 Task: Create a due date automation trigger when advanced on, on the monday after a card is due add dates starting this week at 11:00 AM.
Action: Mouse moved to (1388, 105)
Screenshot: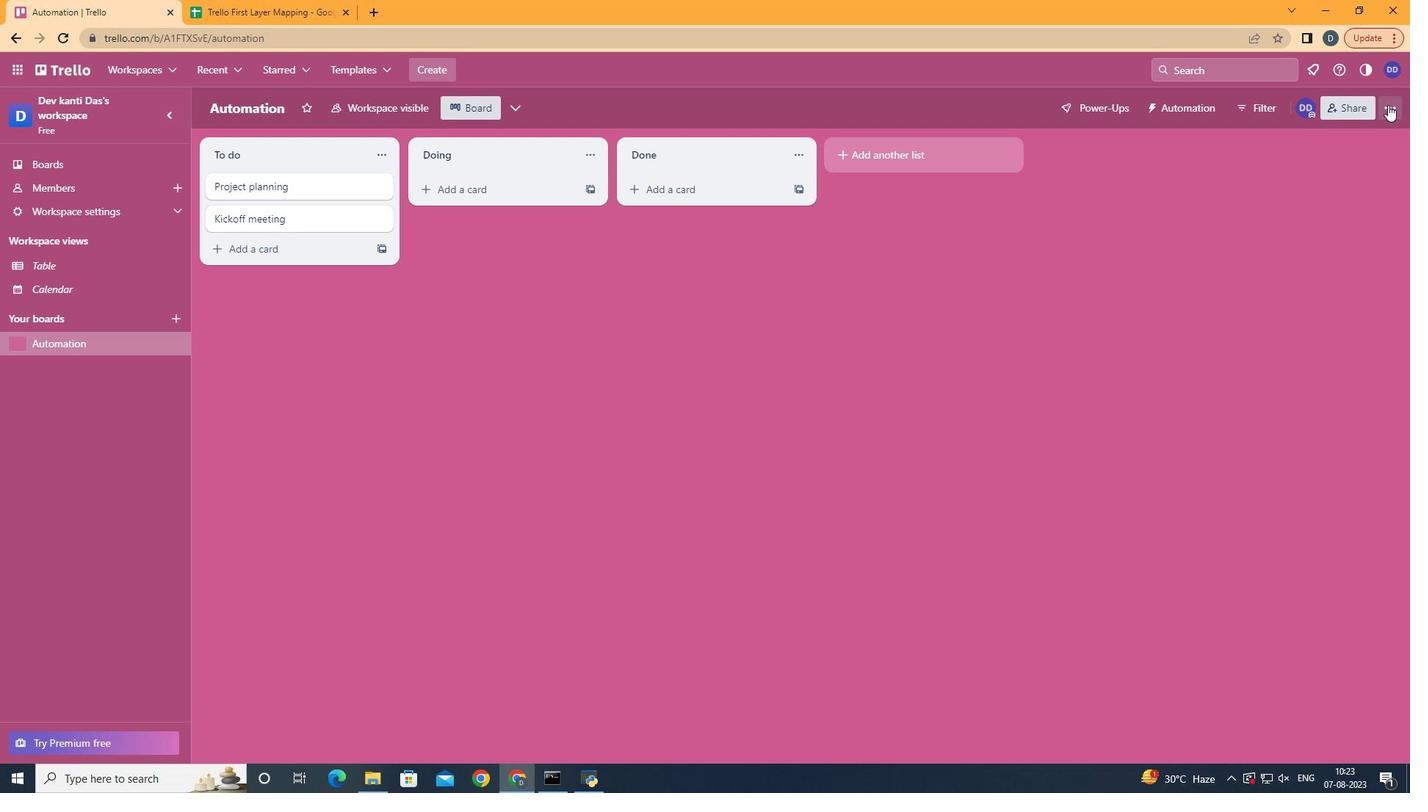 
Action: Mouse pressed left at (1388, 105)
Screenshot: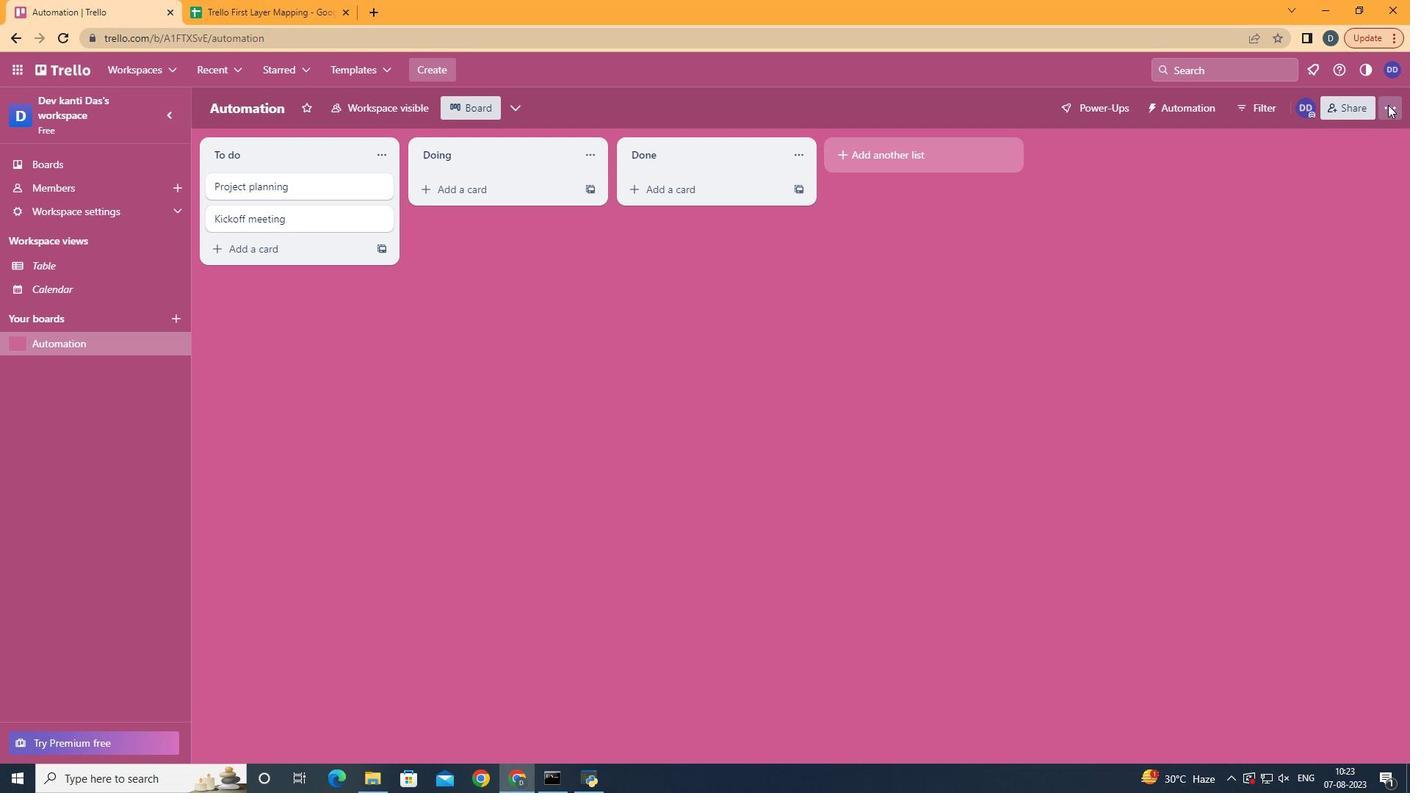 
Action: Mouse moved to (1316, 314)
Screenshot: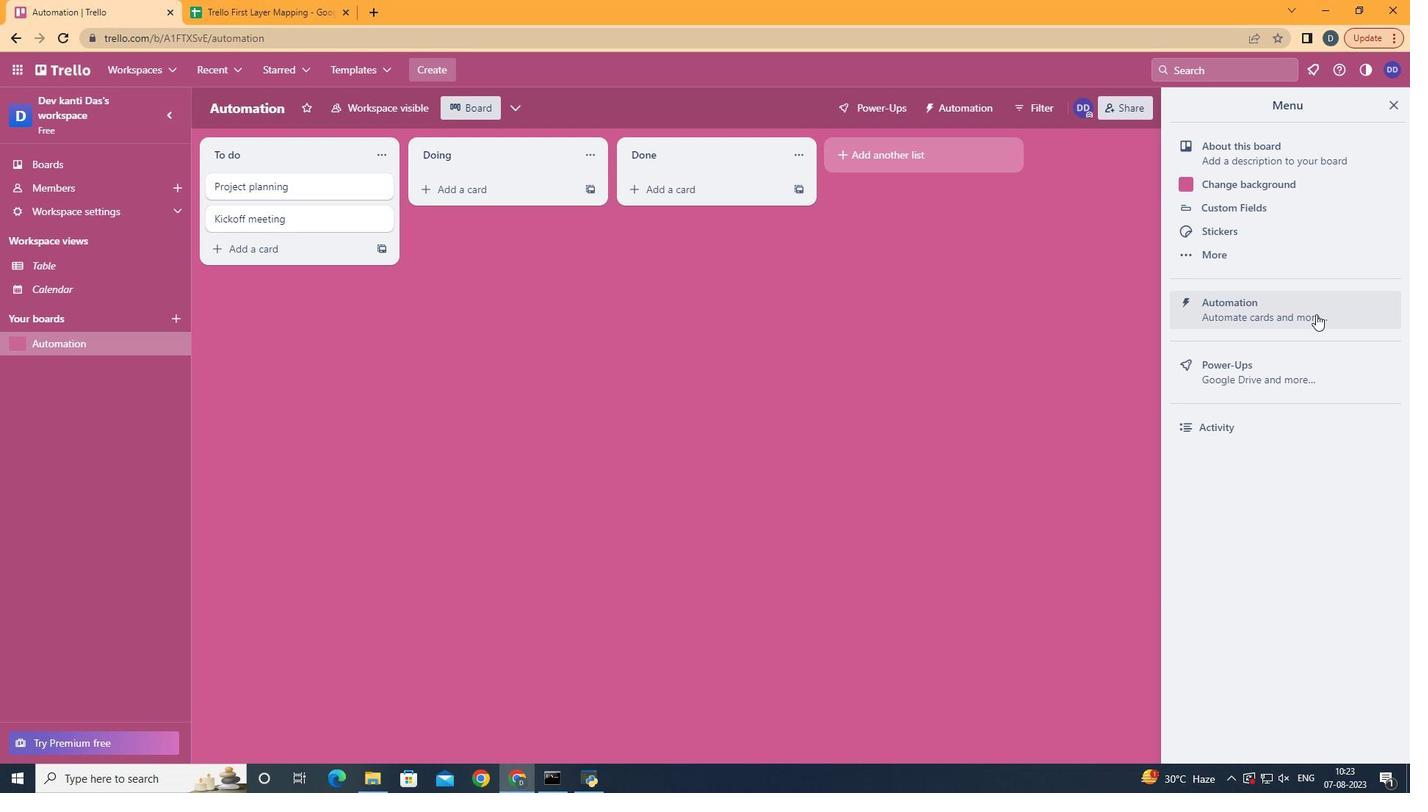 
Action: Mouse pressed left at (1316, 314)
Screenshot: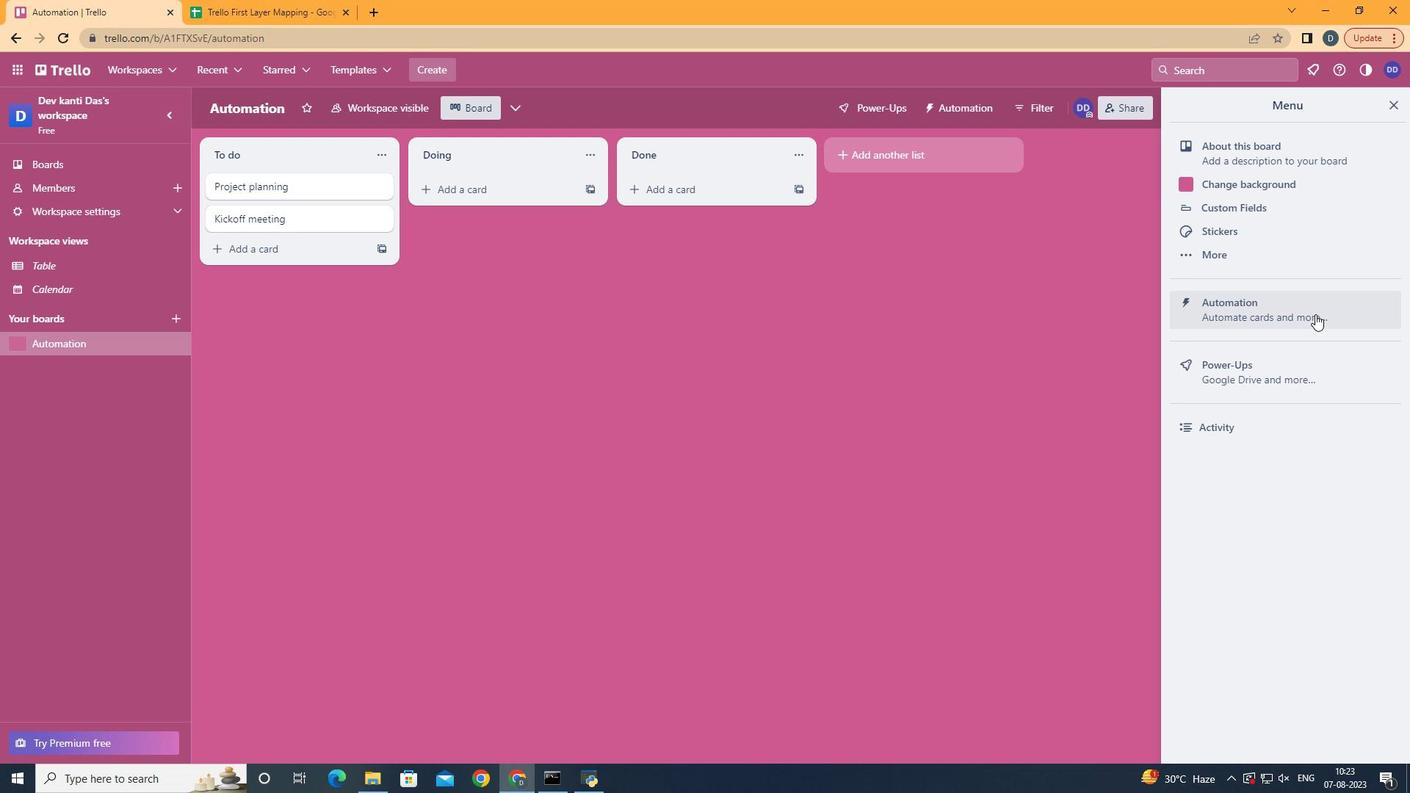 
Action: Mouse moved to (268, 292)
Screenshot: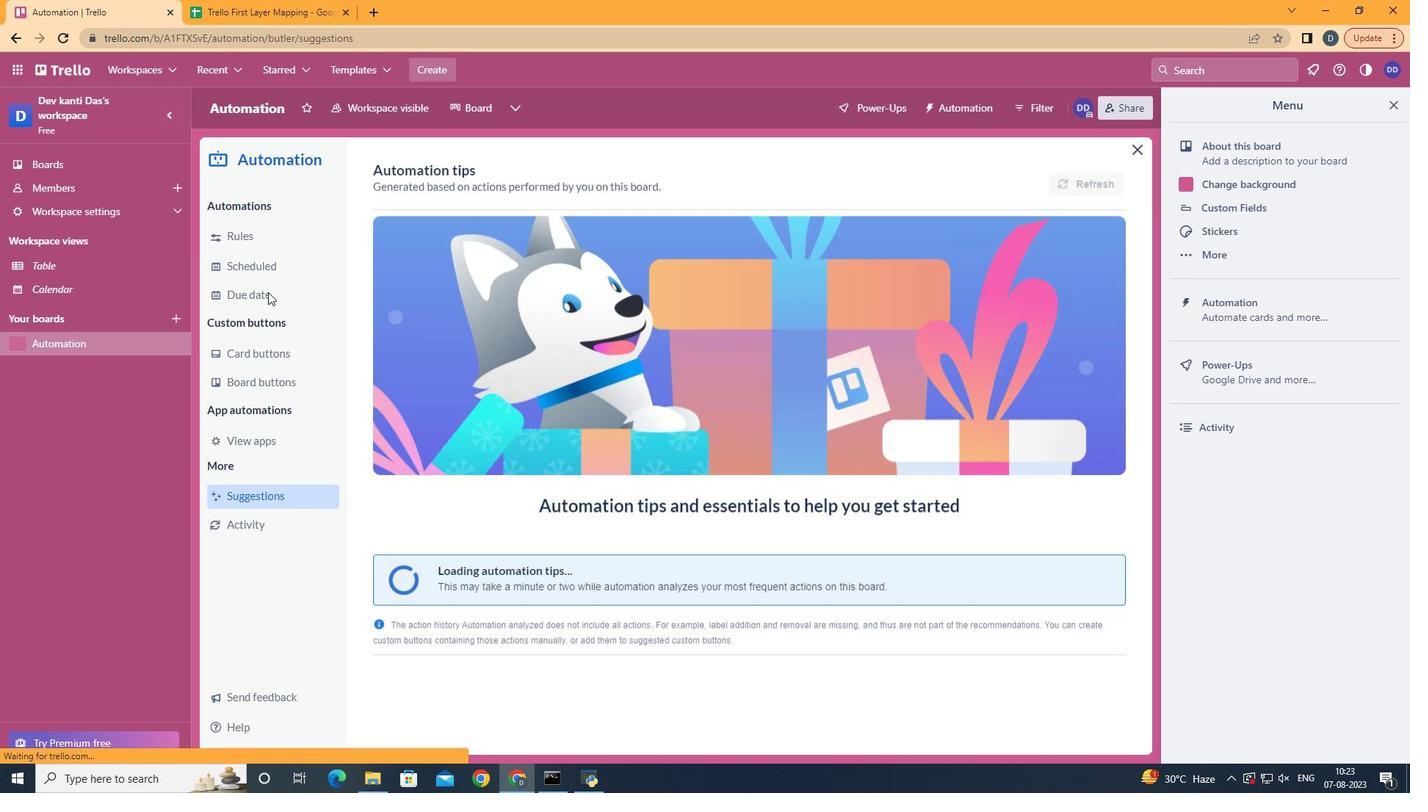 
Action: Mouse pressed left at (268, 292)
Screenshot: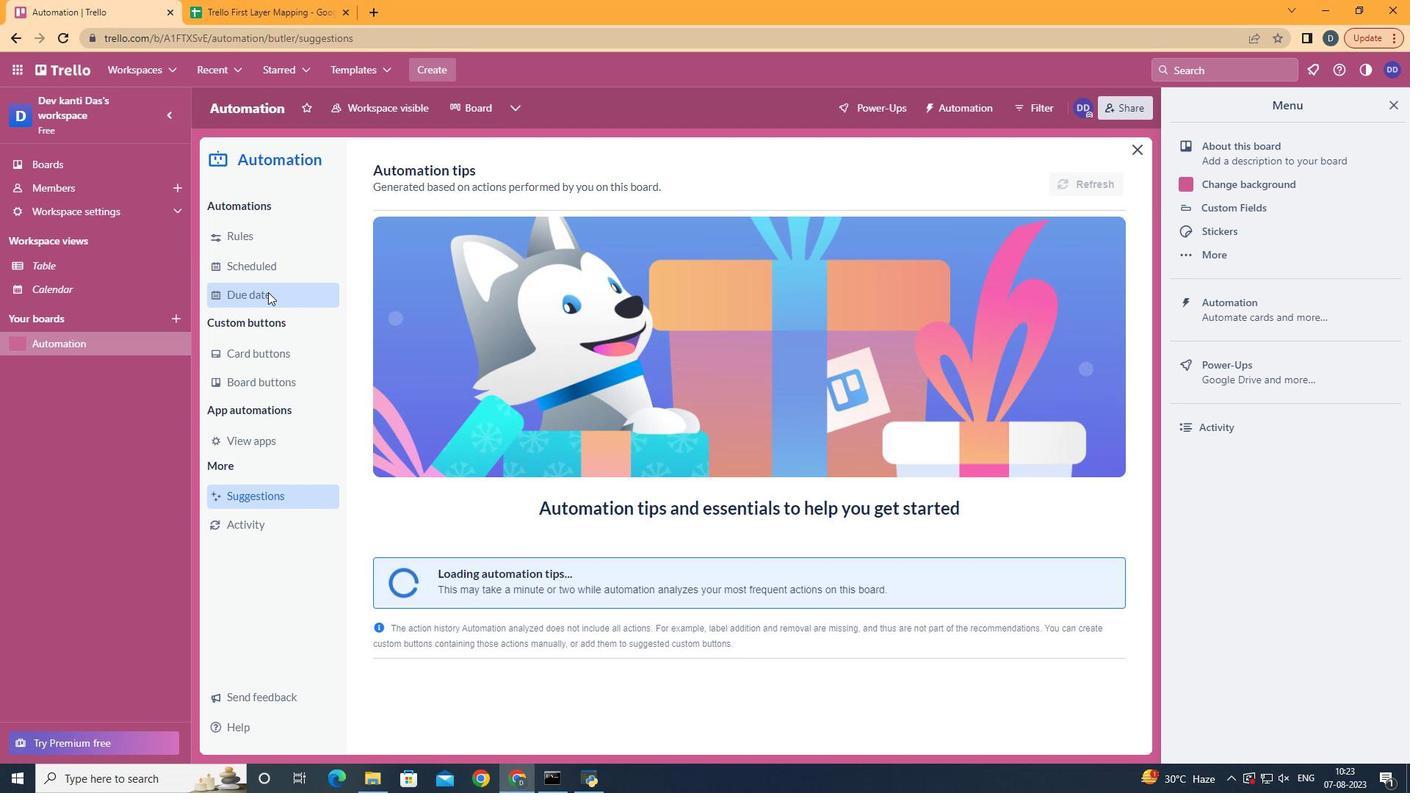 
Action: Mouse moved to (1024, 169)
Screenshot: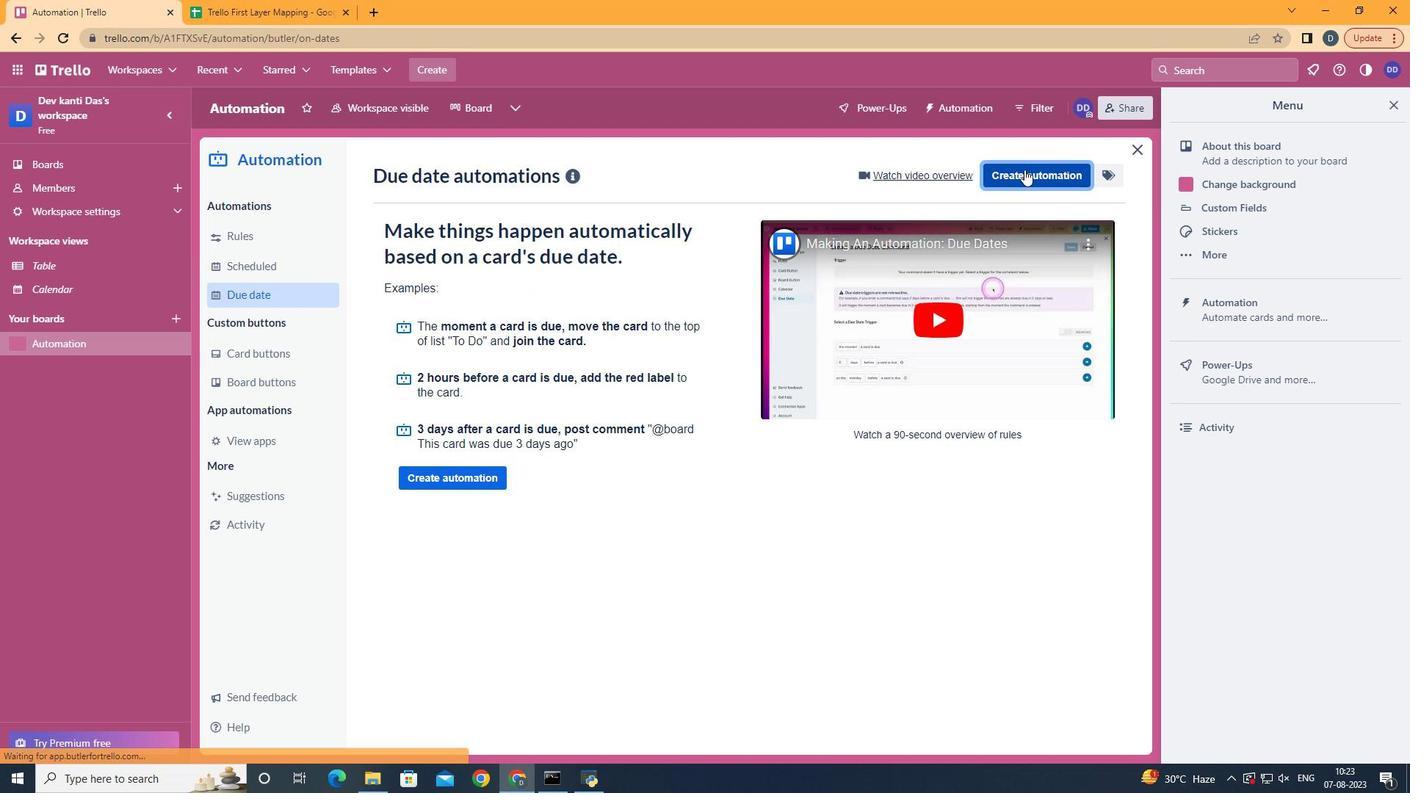 
Action: Mouse pressed left at (1024, 169)
Screenshot: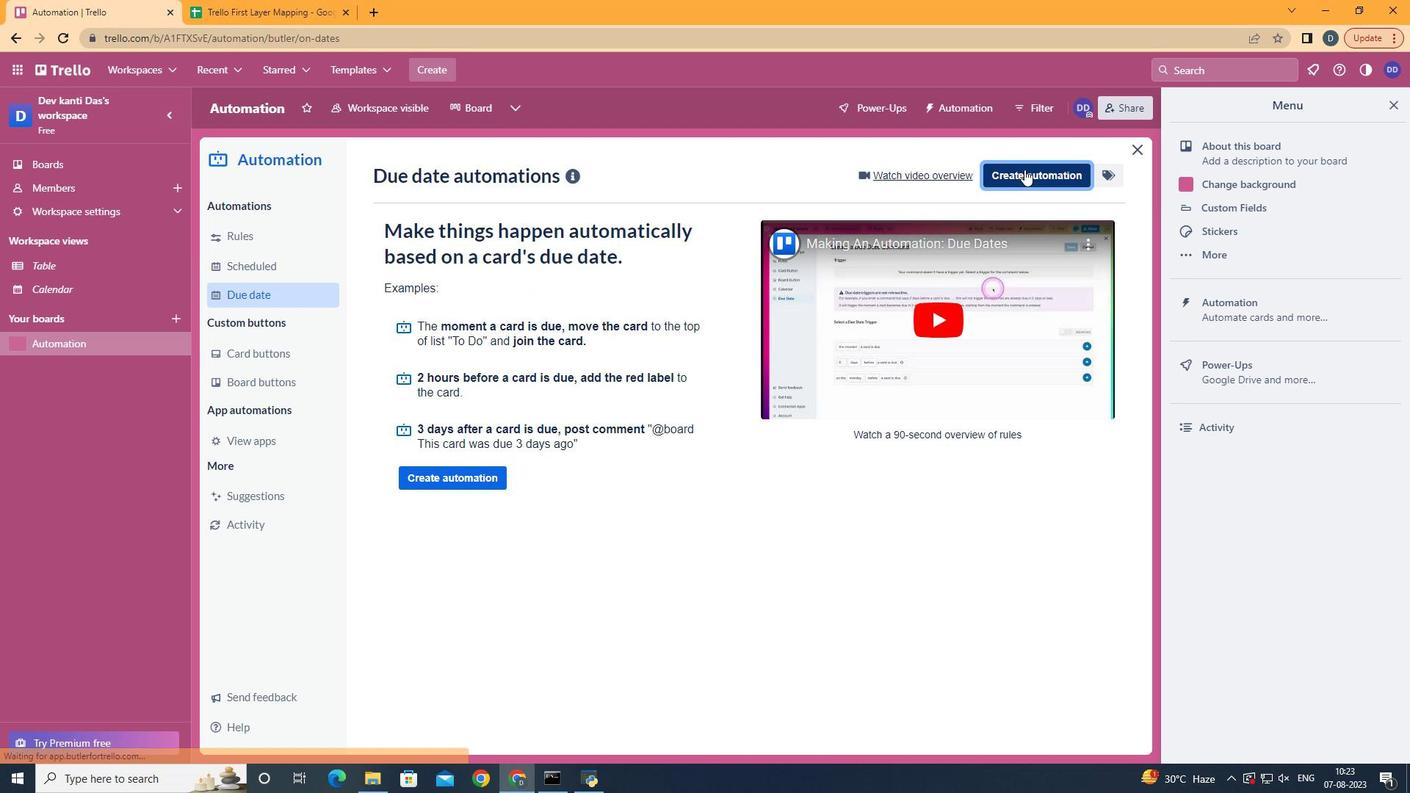 
Action: Mouse moved to (695, 307)
Screenshot: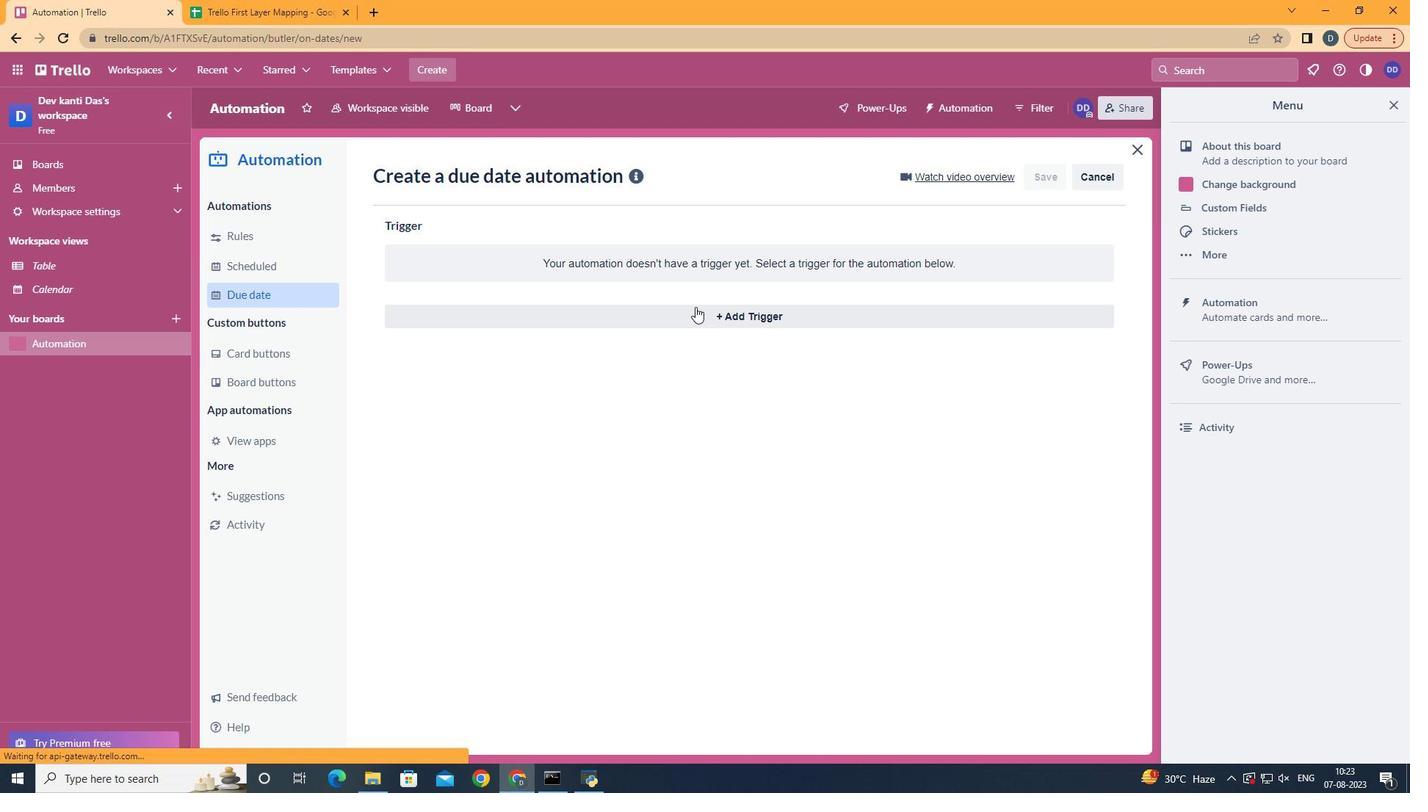
Action: Mouse pressed left at (695, 307)
Screenshot: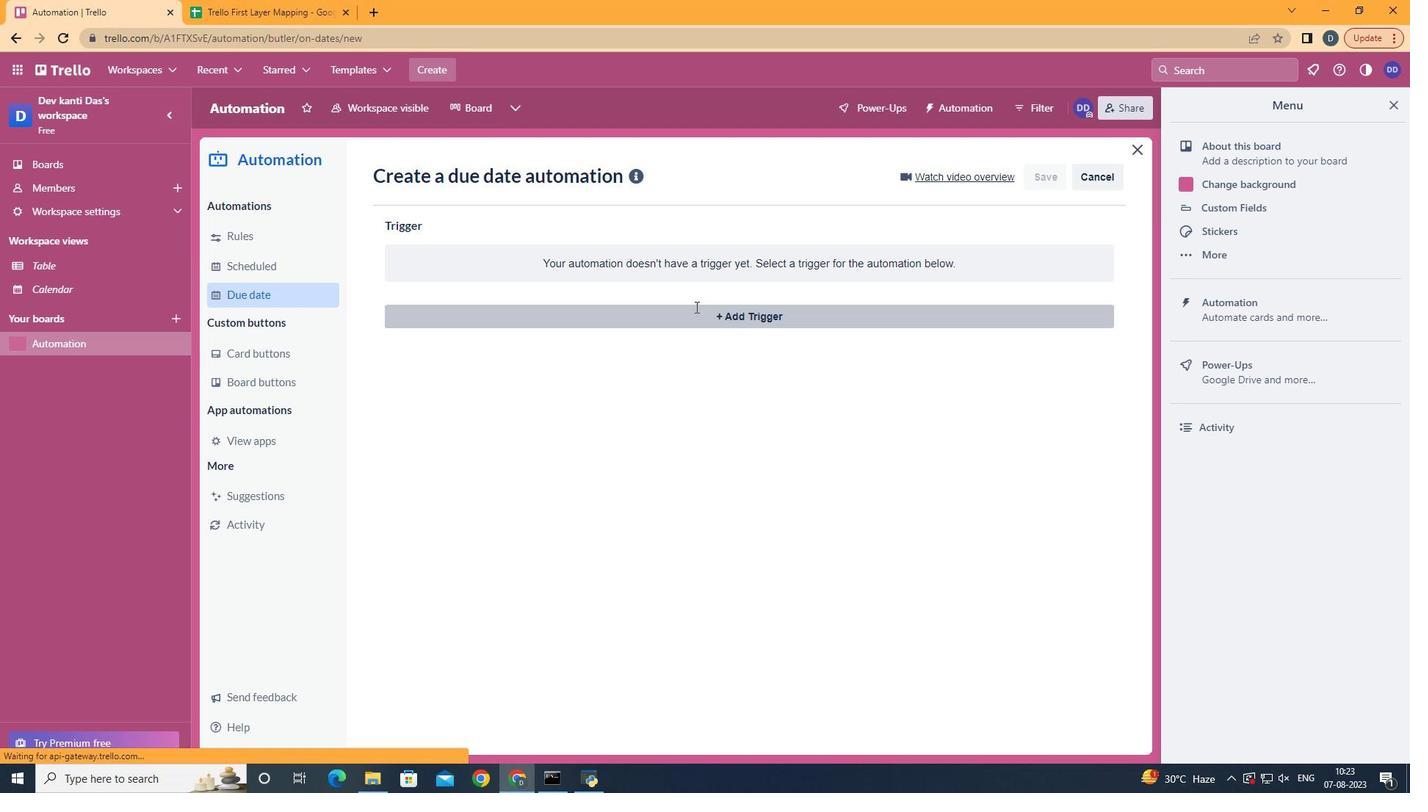 
Action: Mouse moved to (467, 382)
Screenshot: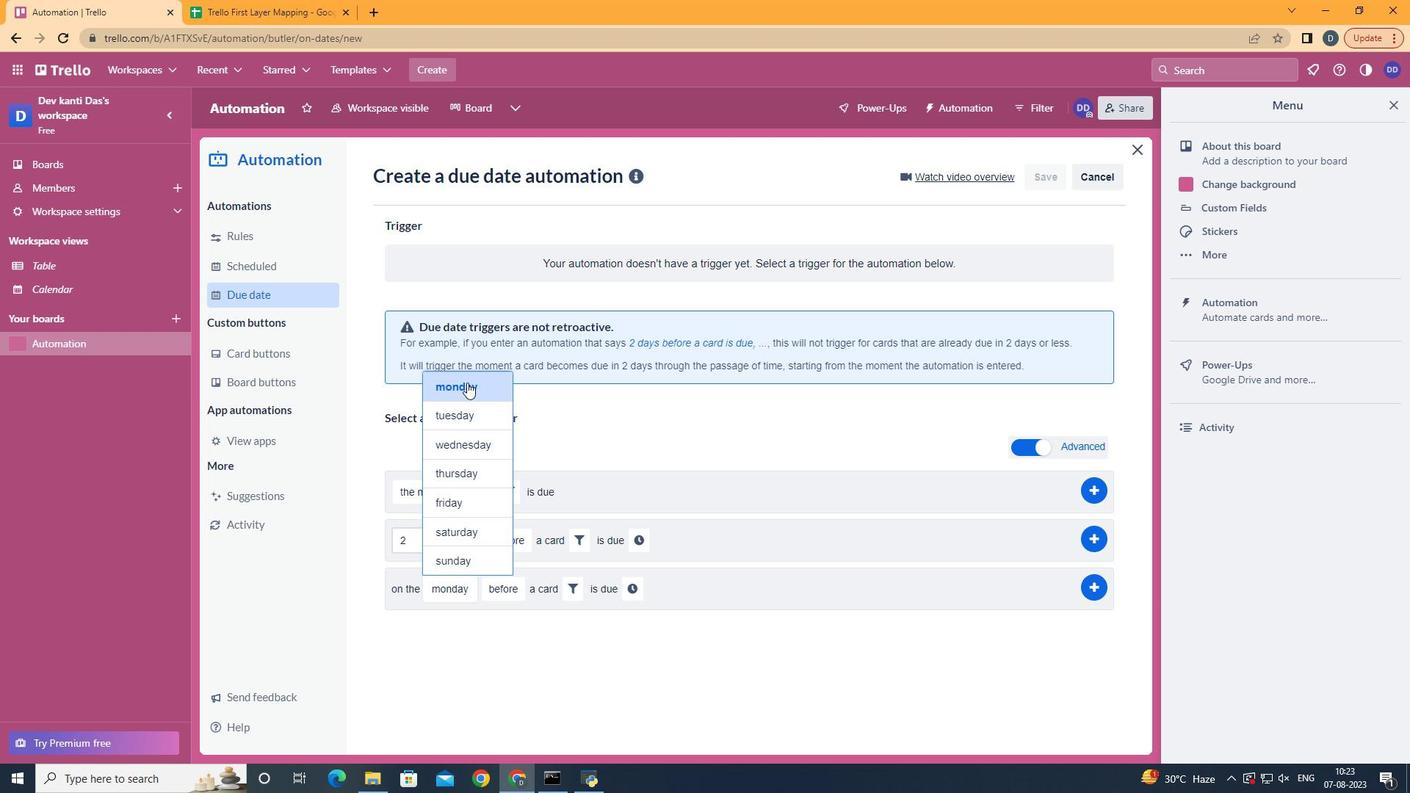 
Action: Mouse pressed left at (467, 382)
Screenshot: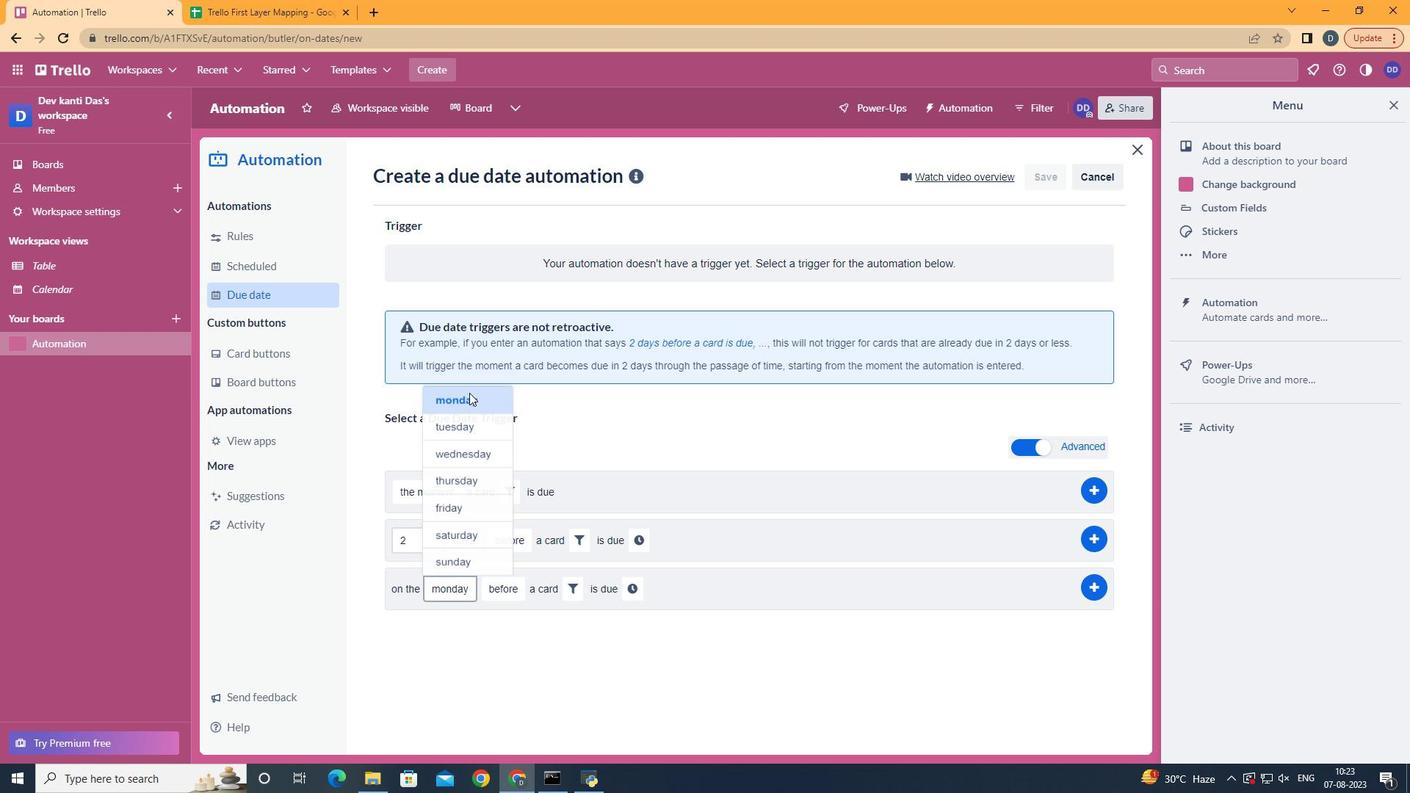 
Action: Mouse moved to (509, 638)
Screenshot: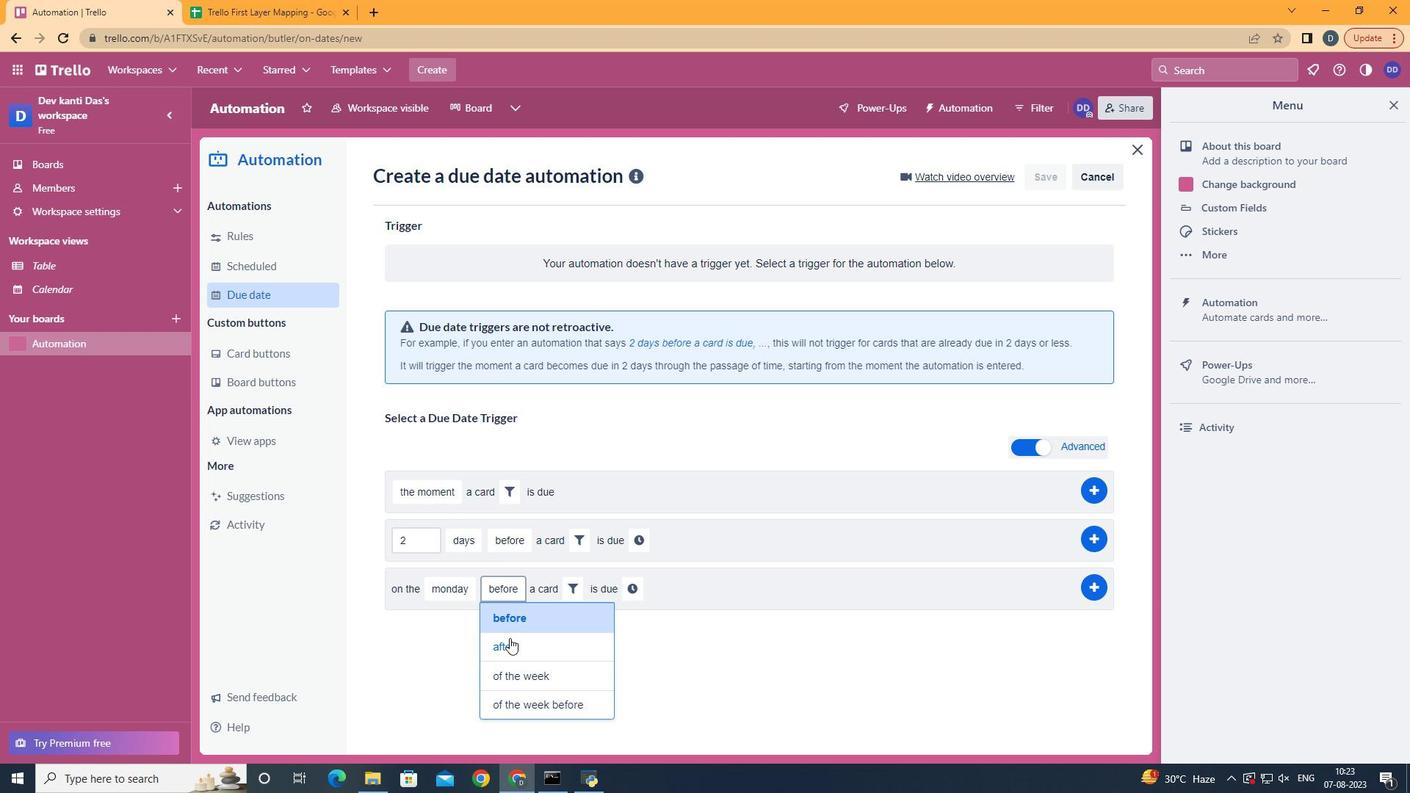 
Action: Mouse pressed left at (509, 638)
Screenshot: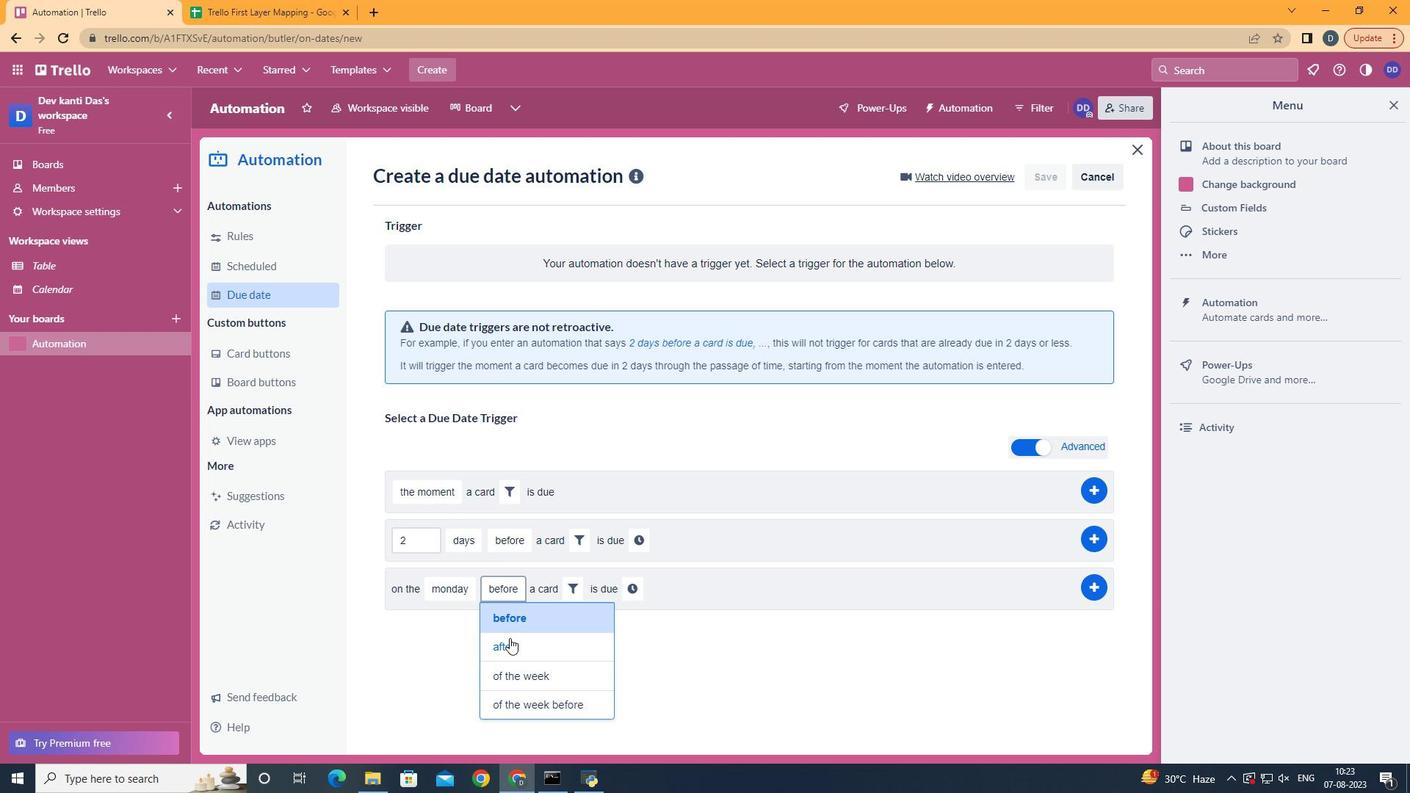 
Action: Mouse moved to (567, 598)
Screenshot: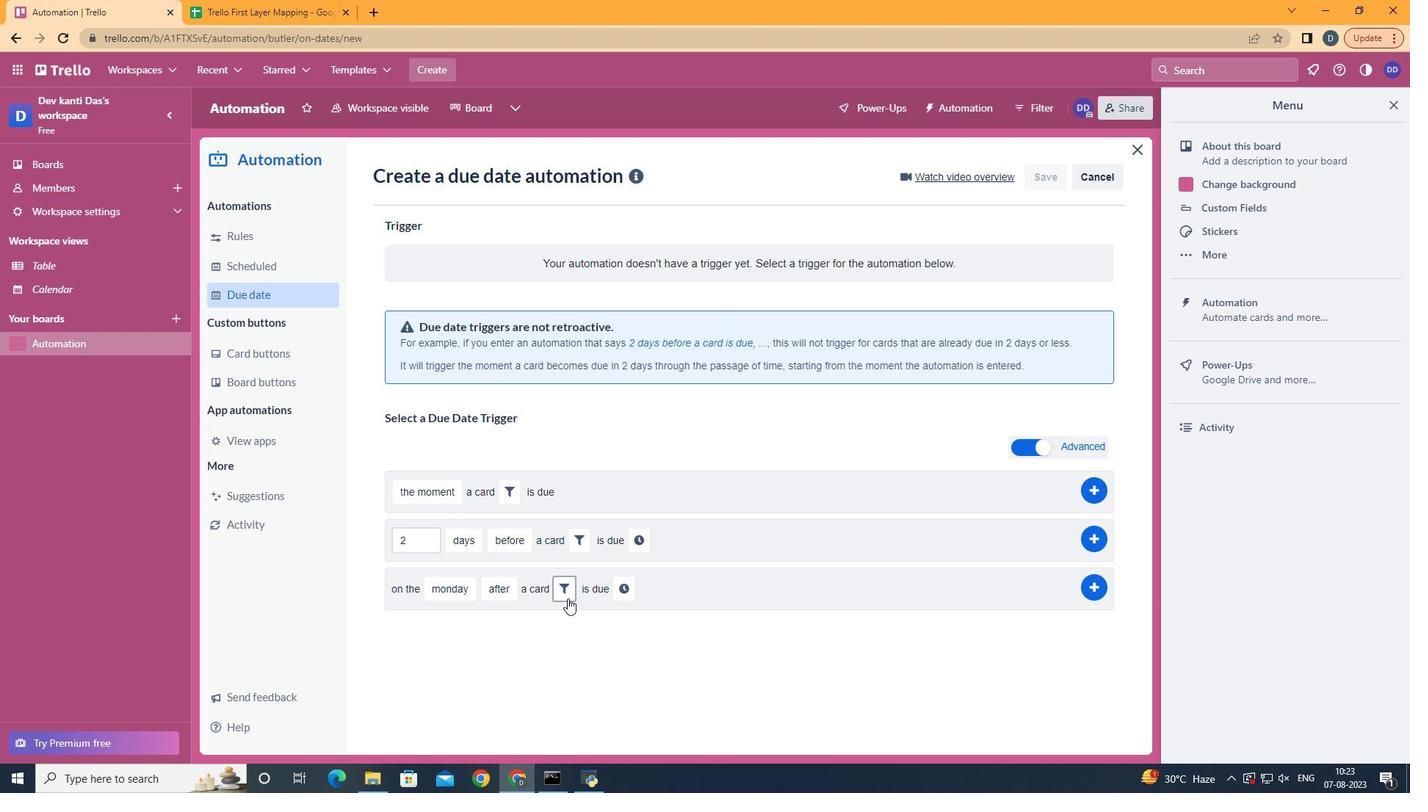 
Action: Mouse pressed left at (567, 598)
Screenshot: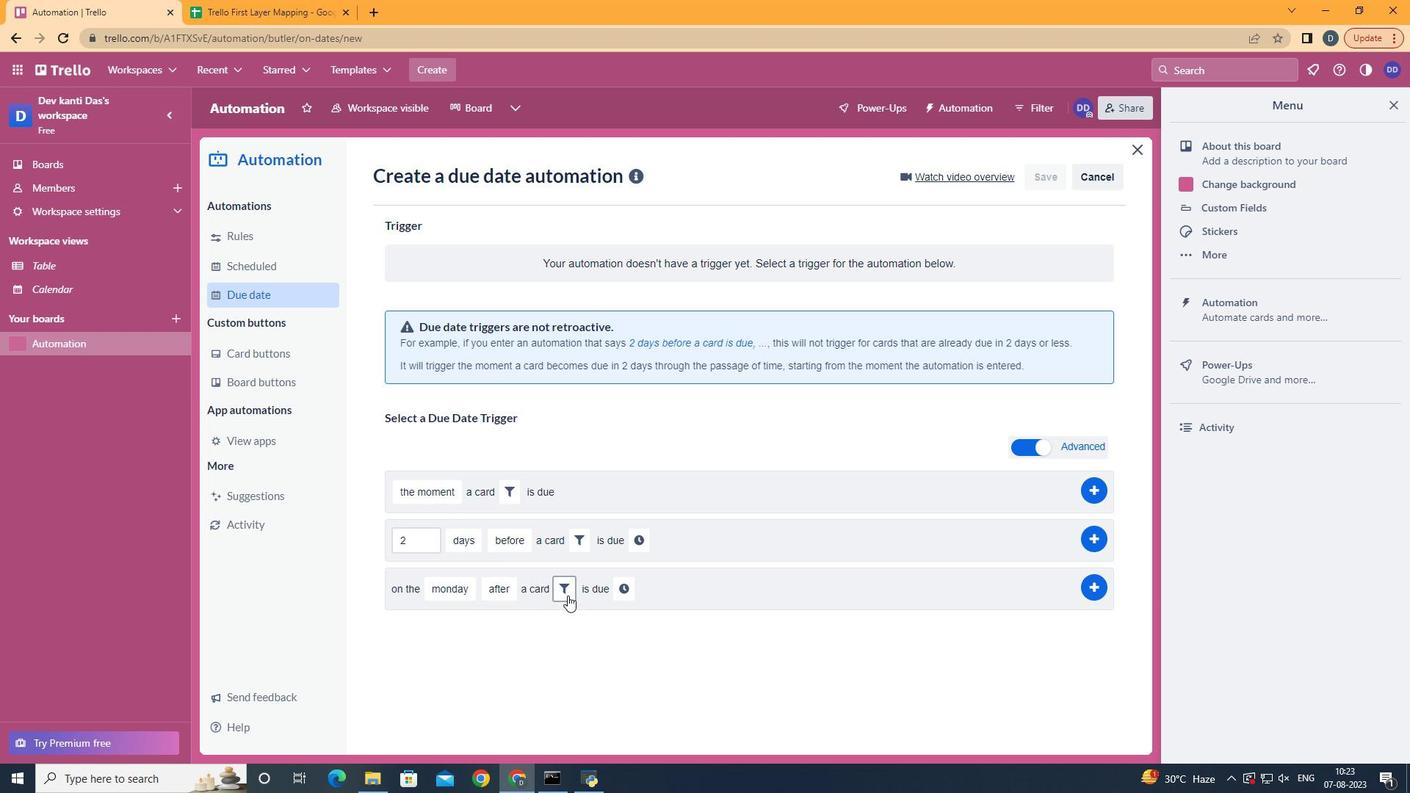 
Action: Mouse moved to (650, 638)
Screenshot: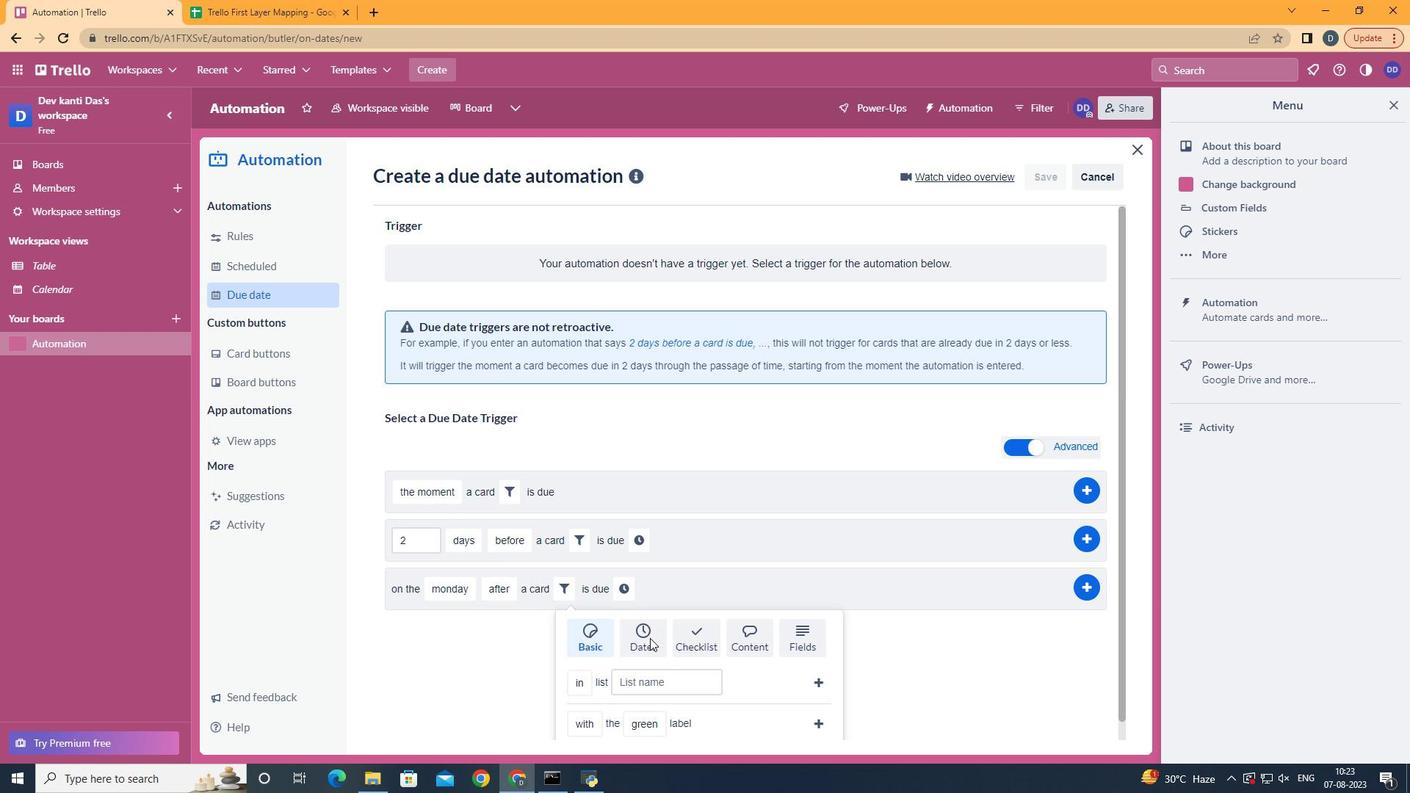 
Action: Mouse pressed left at (650, 638)
Screenshot: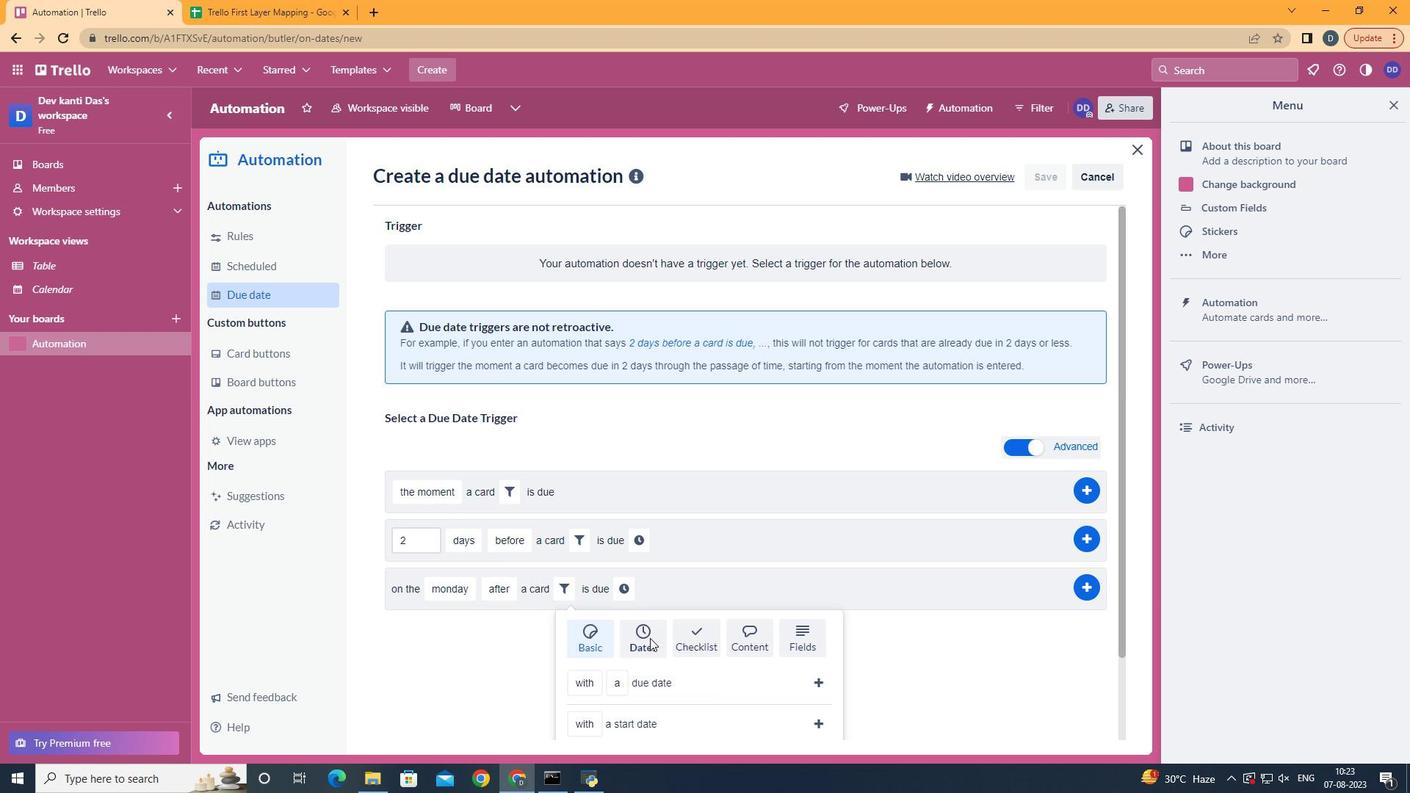 
Action: Mouse moved to (651, 638)
Screenshot: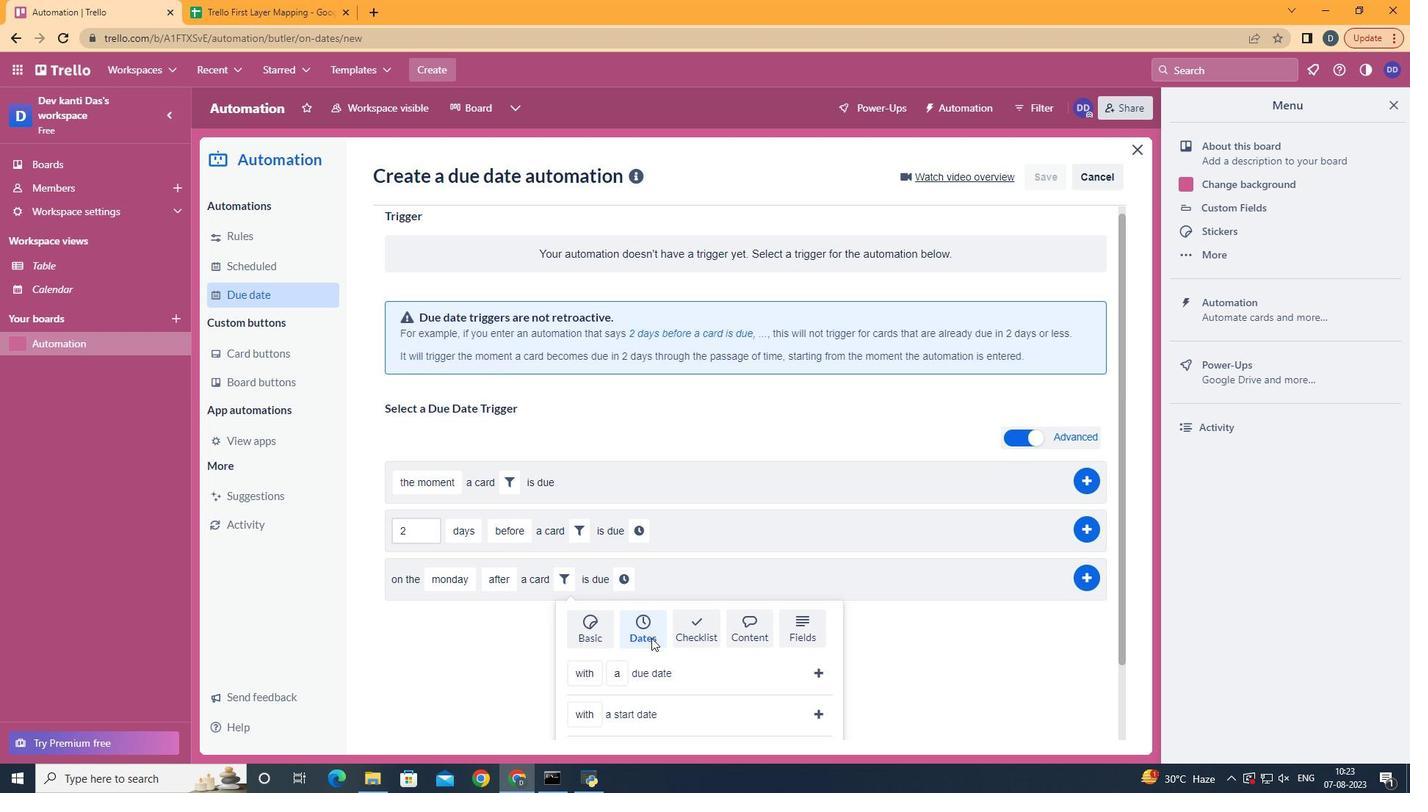 
Action: Mouse scrolled (651, 637) with delta (0, 0)
Screenshot: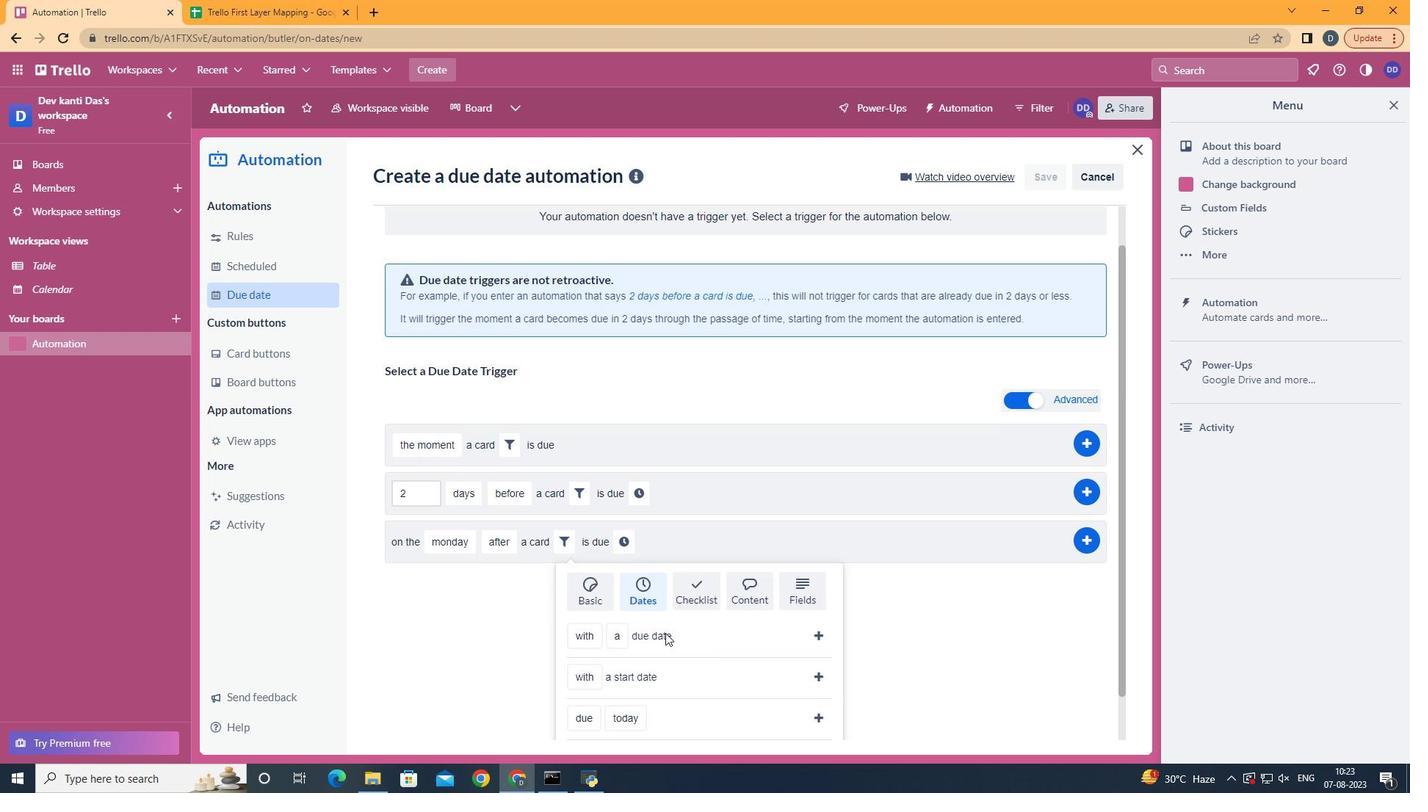 
Action: Mouse scrolled (651, 637) with delta (0, 0)
Screenshot: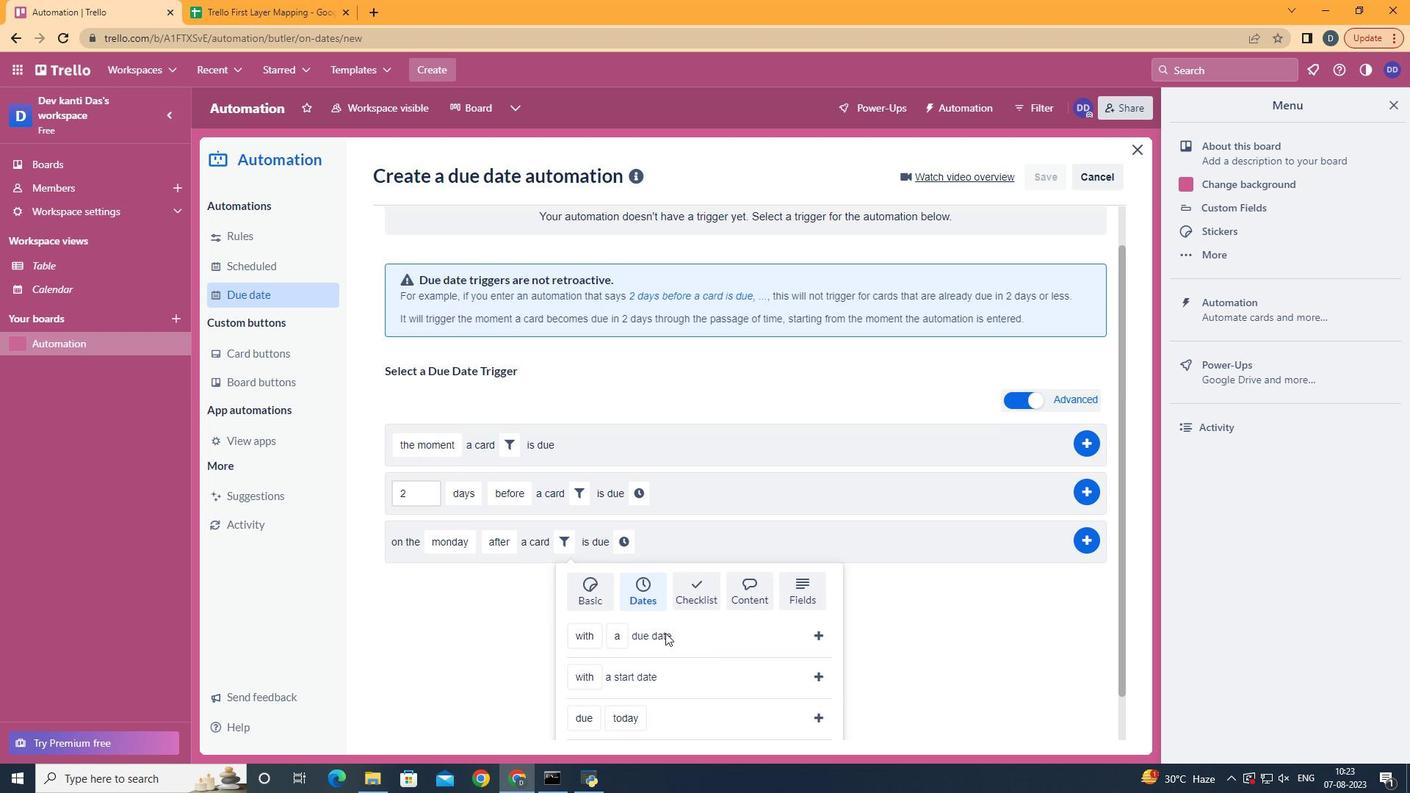 
Action: Mouse scrolled (651, 637) with delta (0, 0)
Screenshot: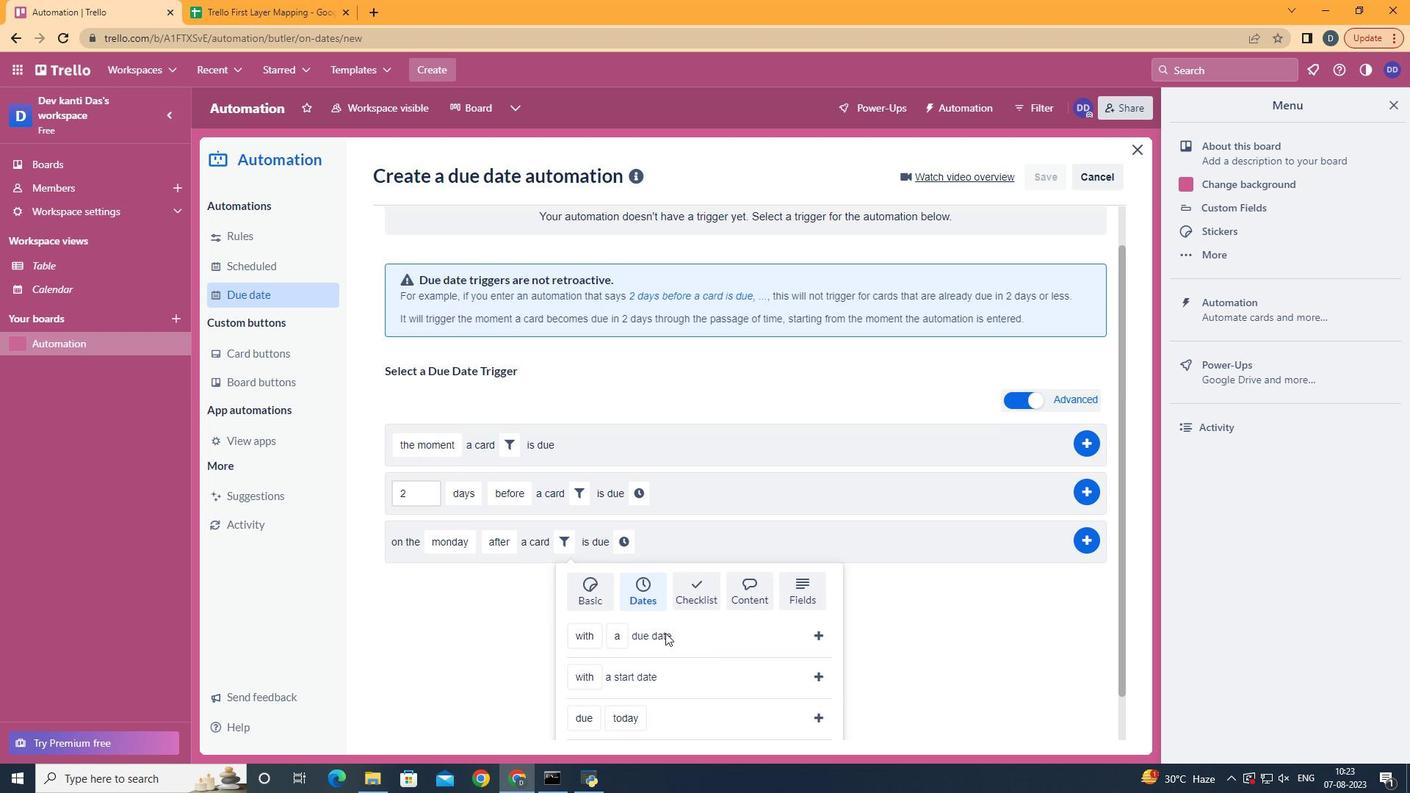 
Action: Mouse scrolled (651, 637) with delta (0, 0)
Screenshot: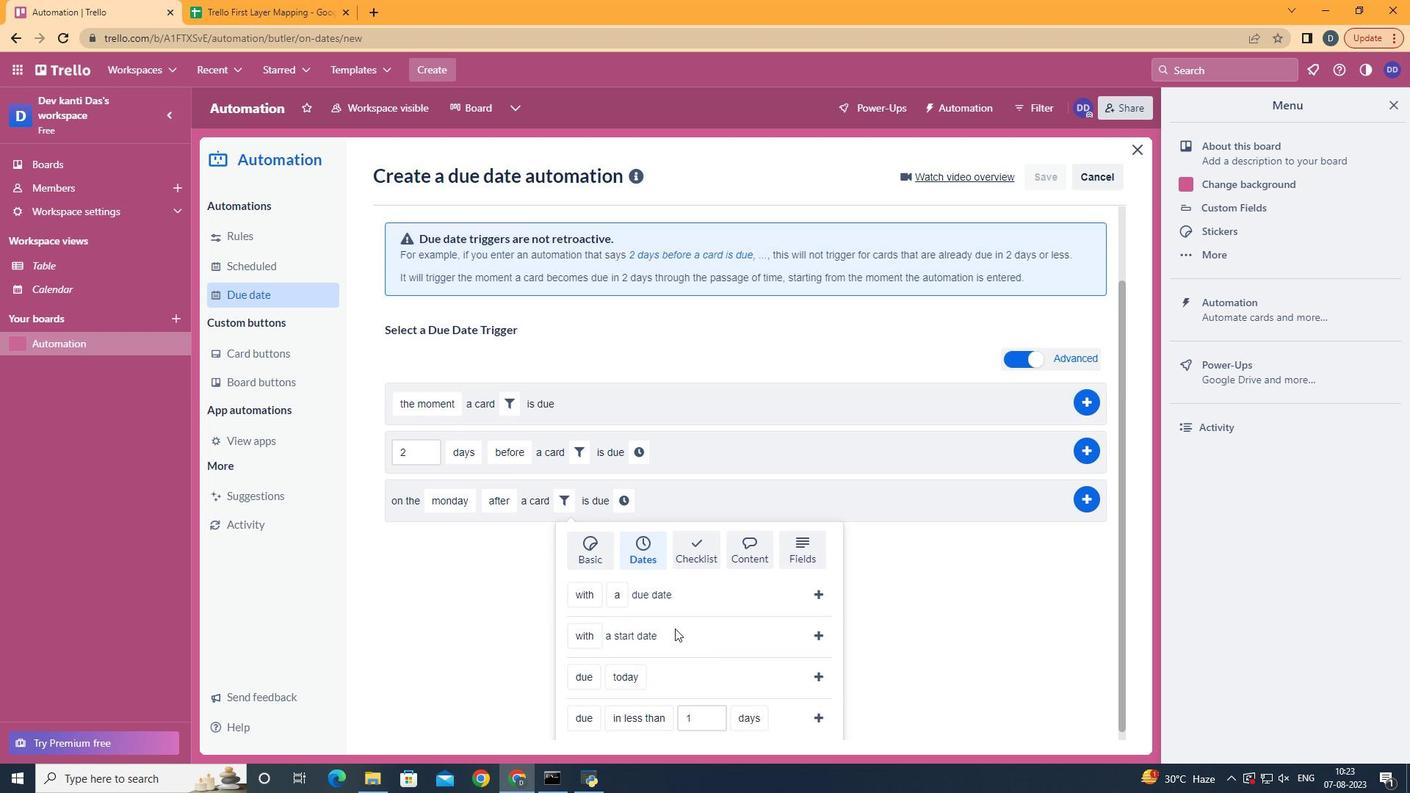 
Action: Mouse moved to (604, 613)
Screenshot: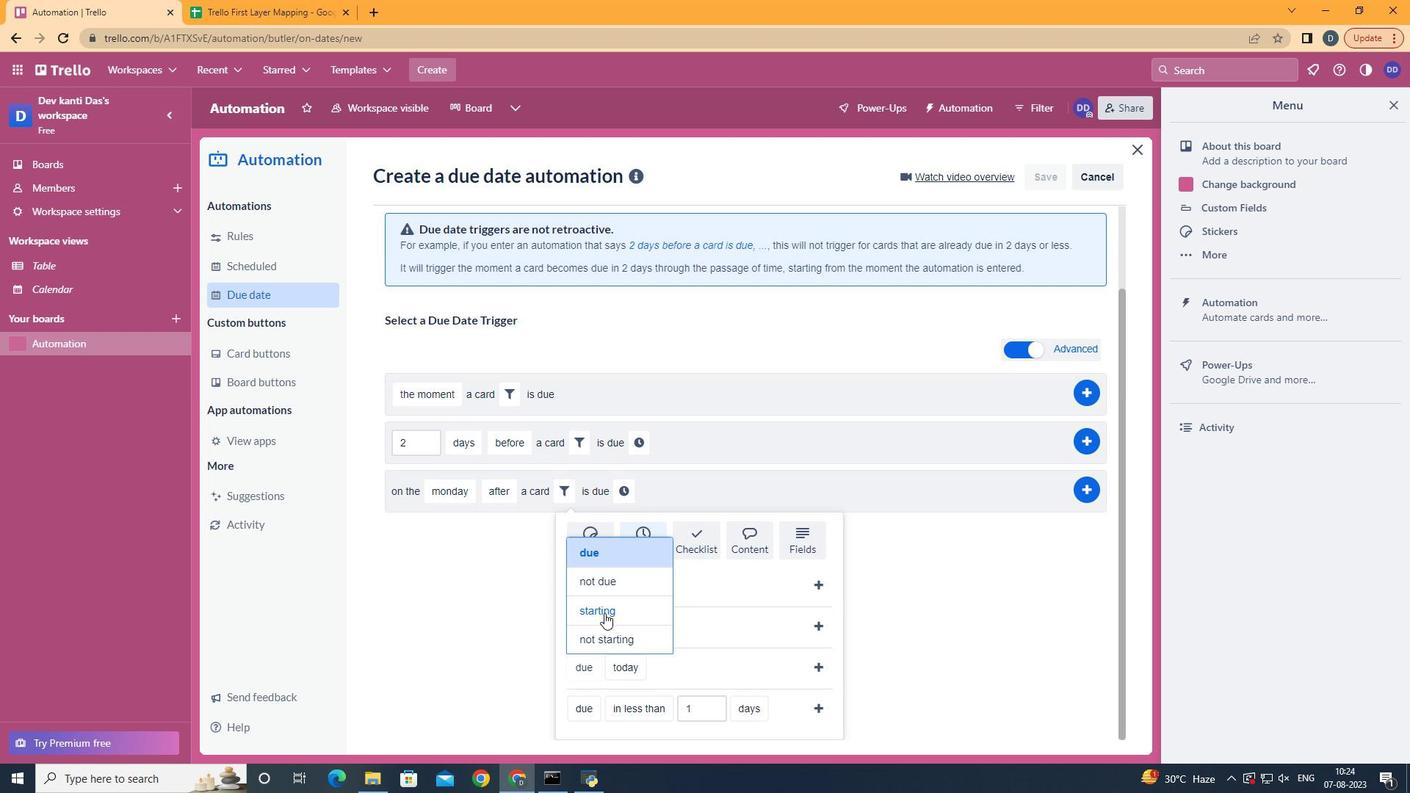 
Action: Mouse pressed left at (604, 613)
Screenshot: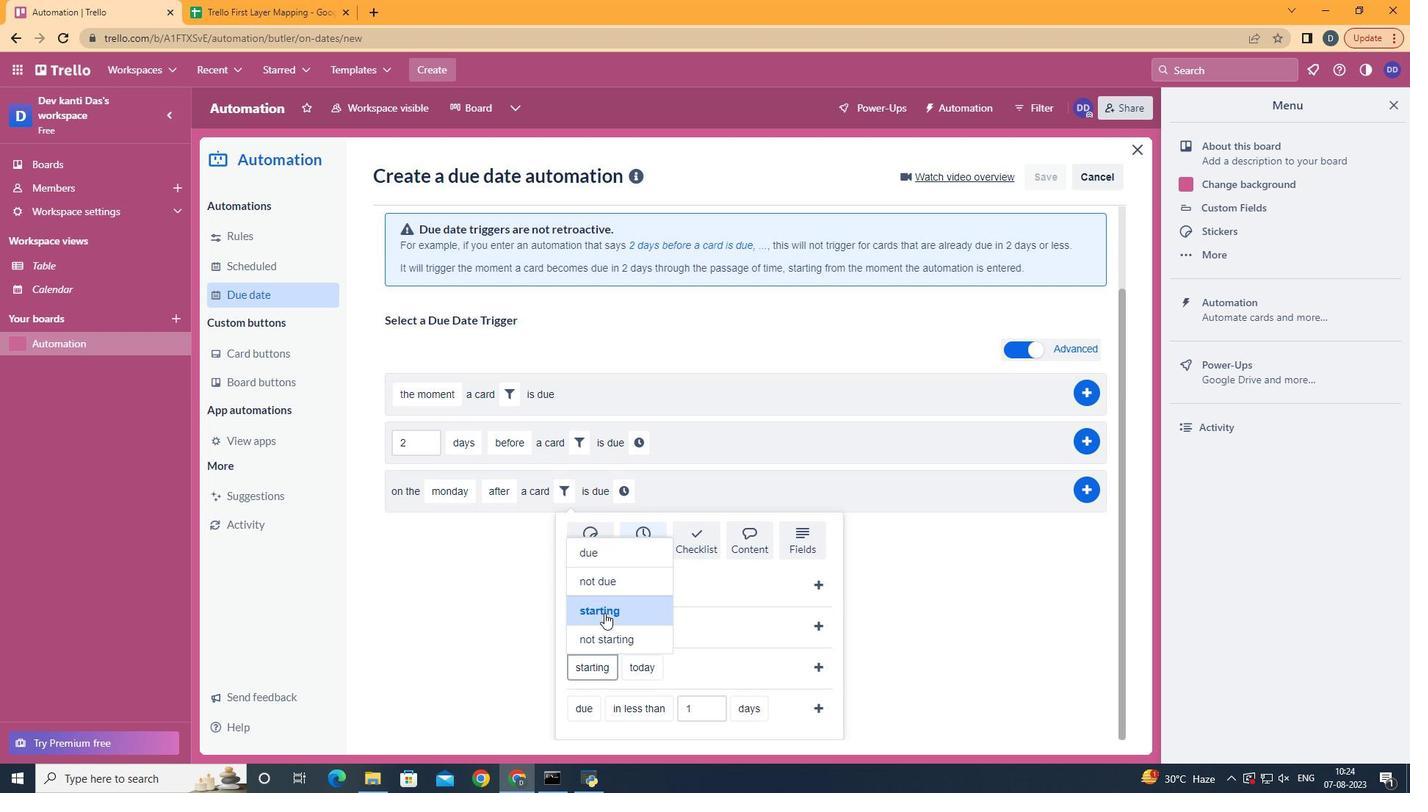 
Action: Mouse moved to (671, 550)
Screenshot: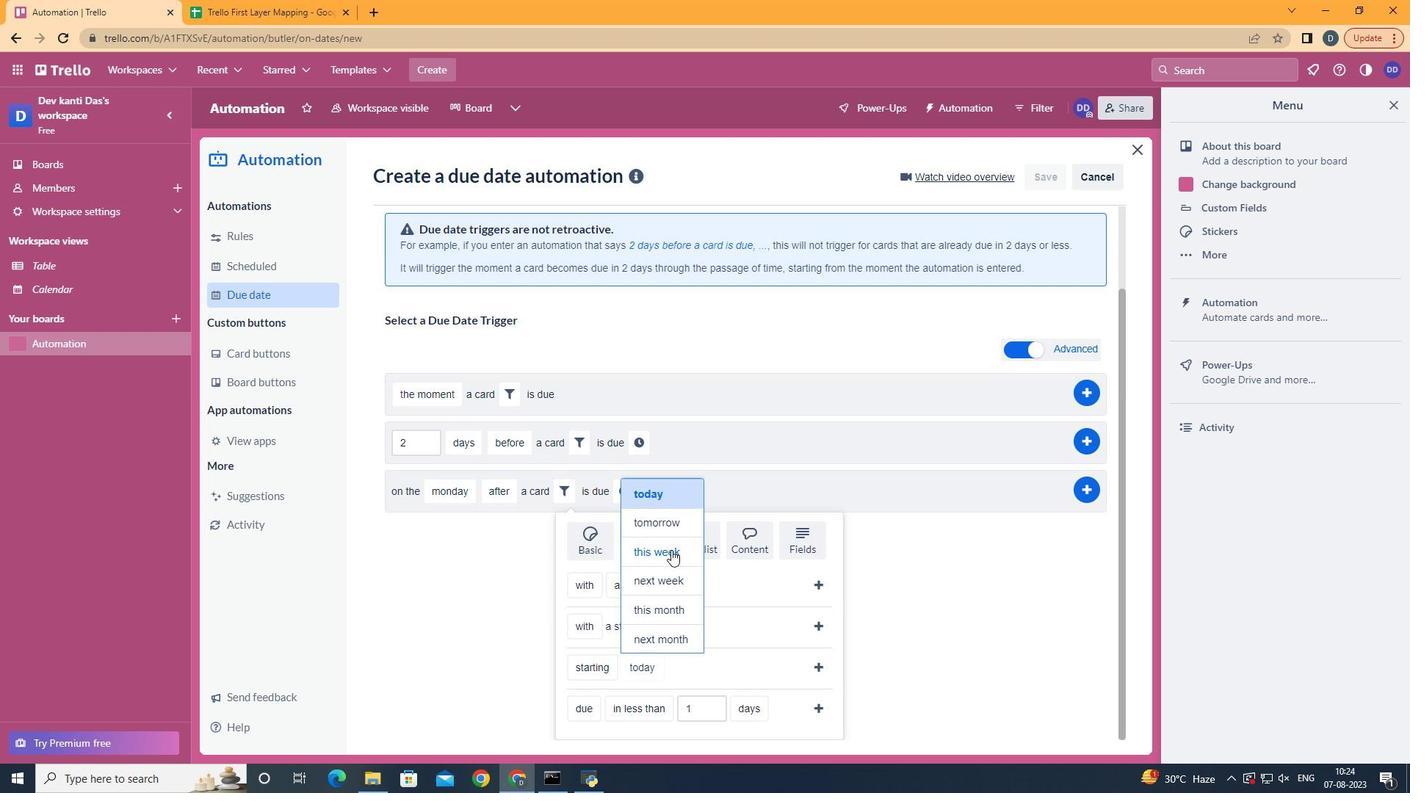 
Action: Mouse pressed left at (671, 550)
Screenshot: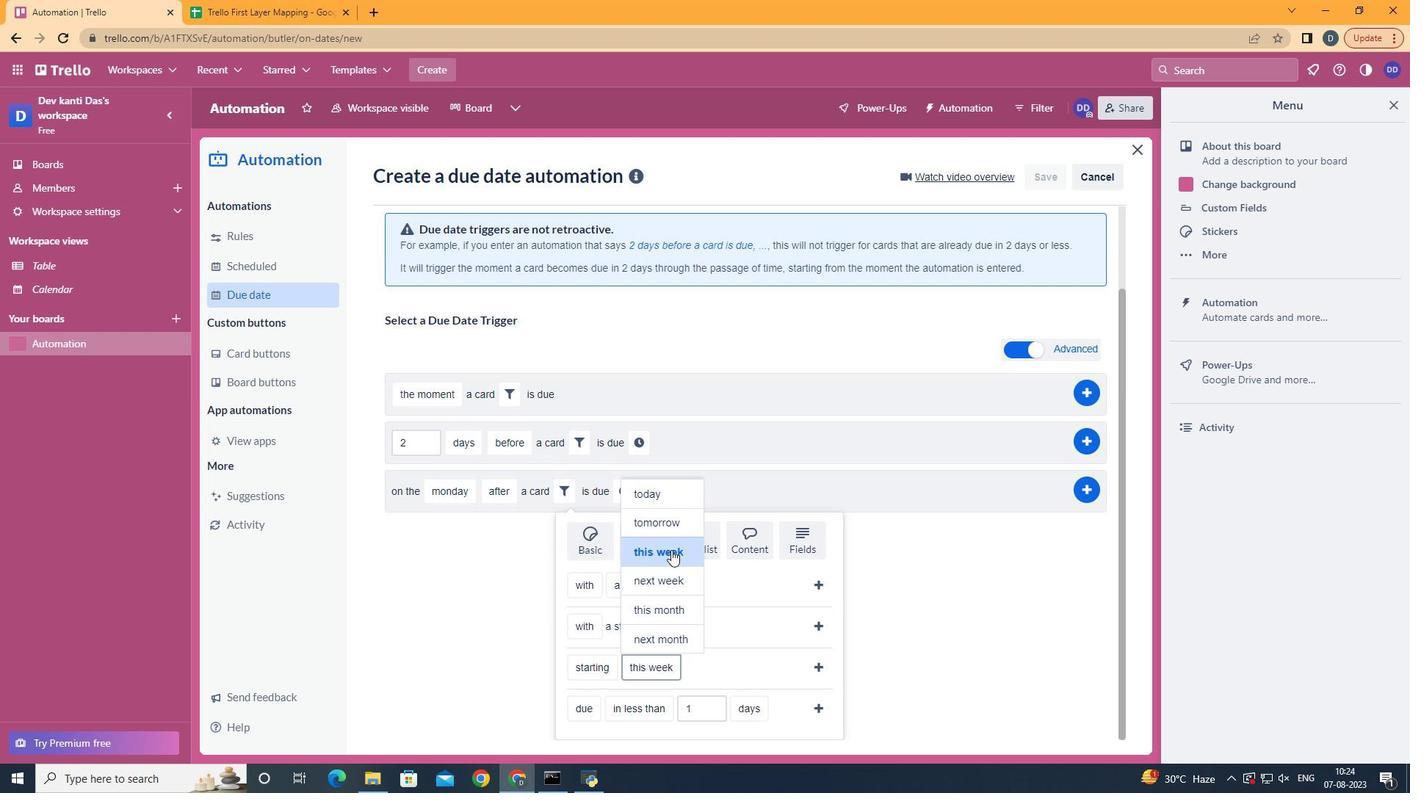 
Action: Mouse moved to (813, 667)
Screenshot: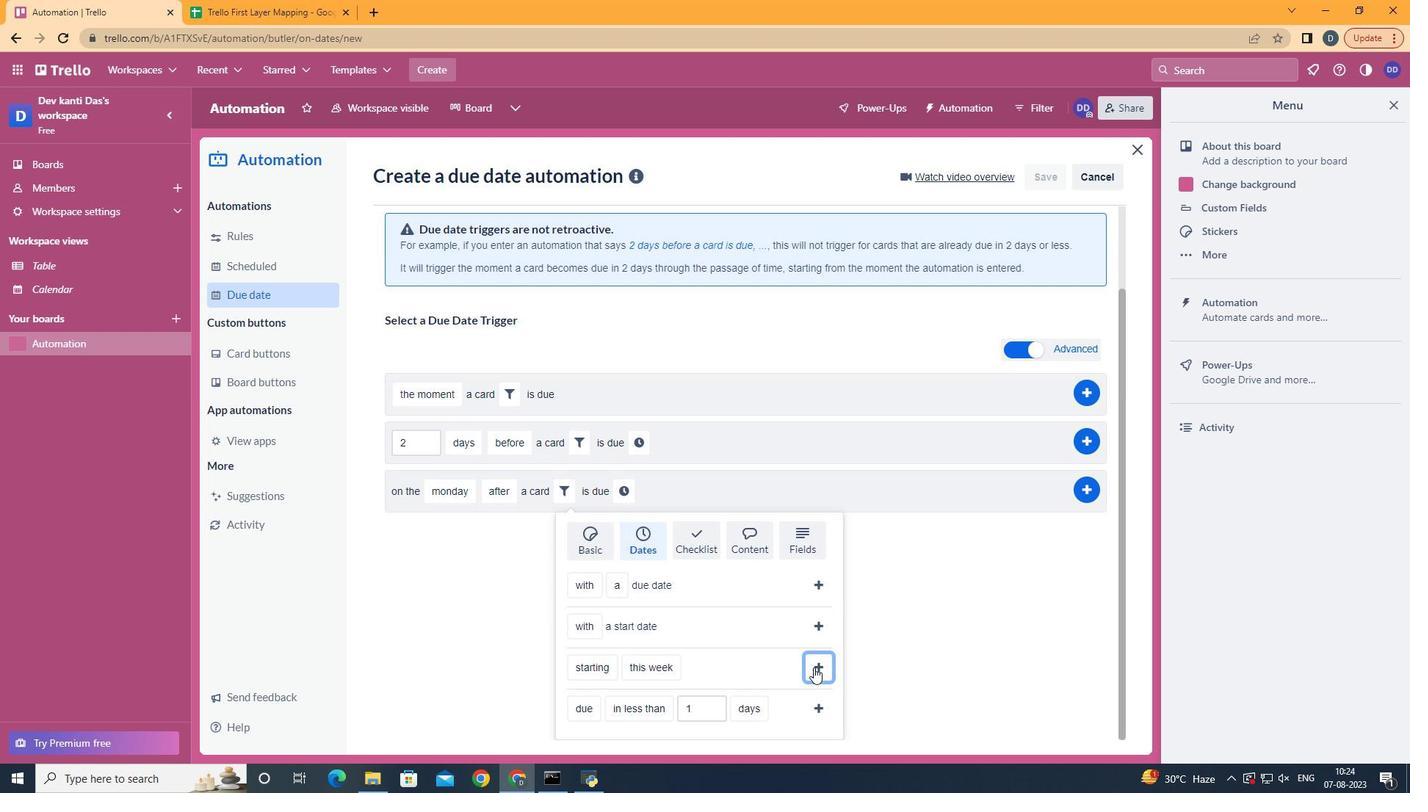 
Action: Mouse pressed left at (813, 667)
Screenshot: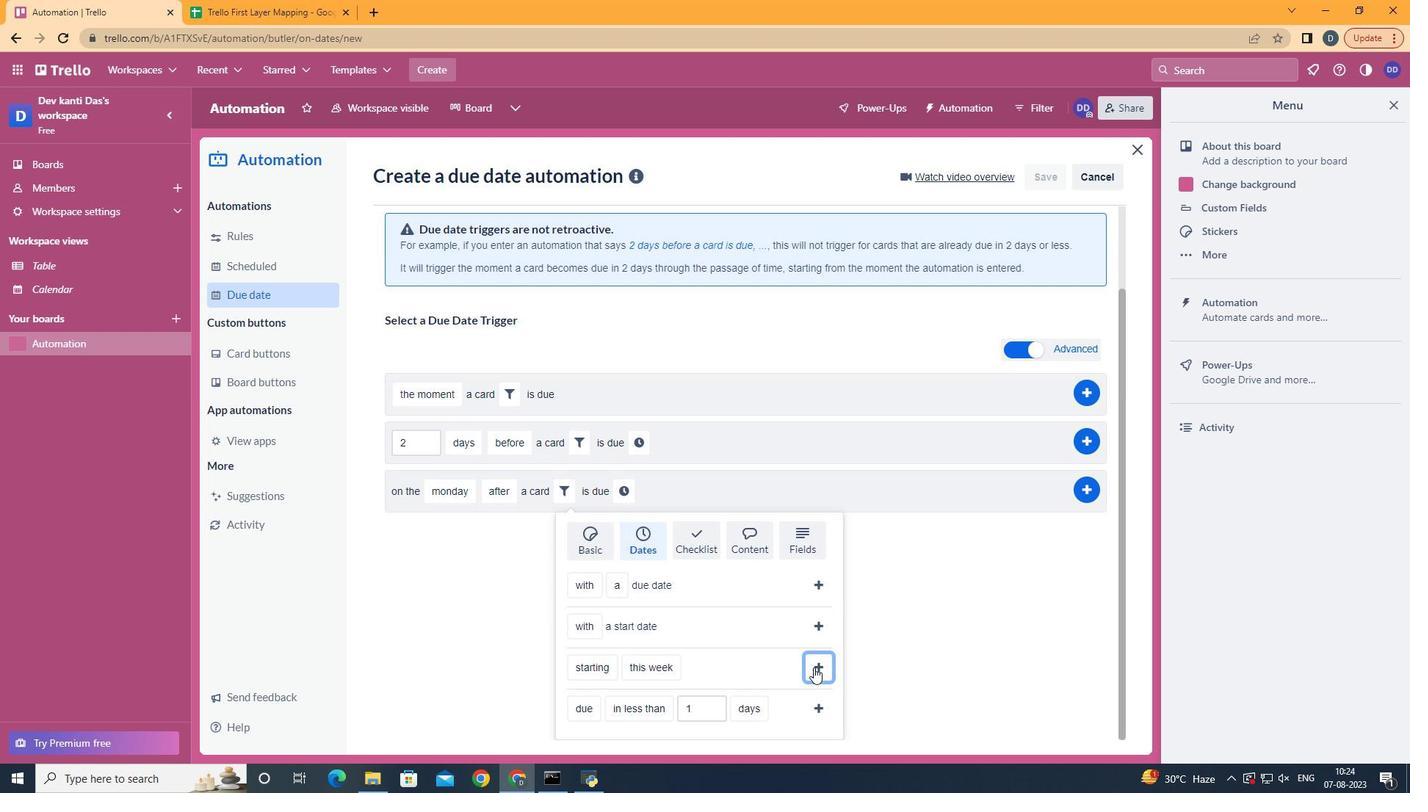 
Action: Mouse moved to (739, 584)
Screenshot: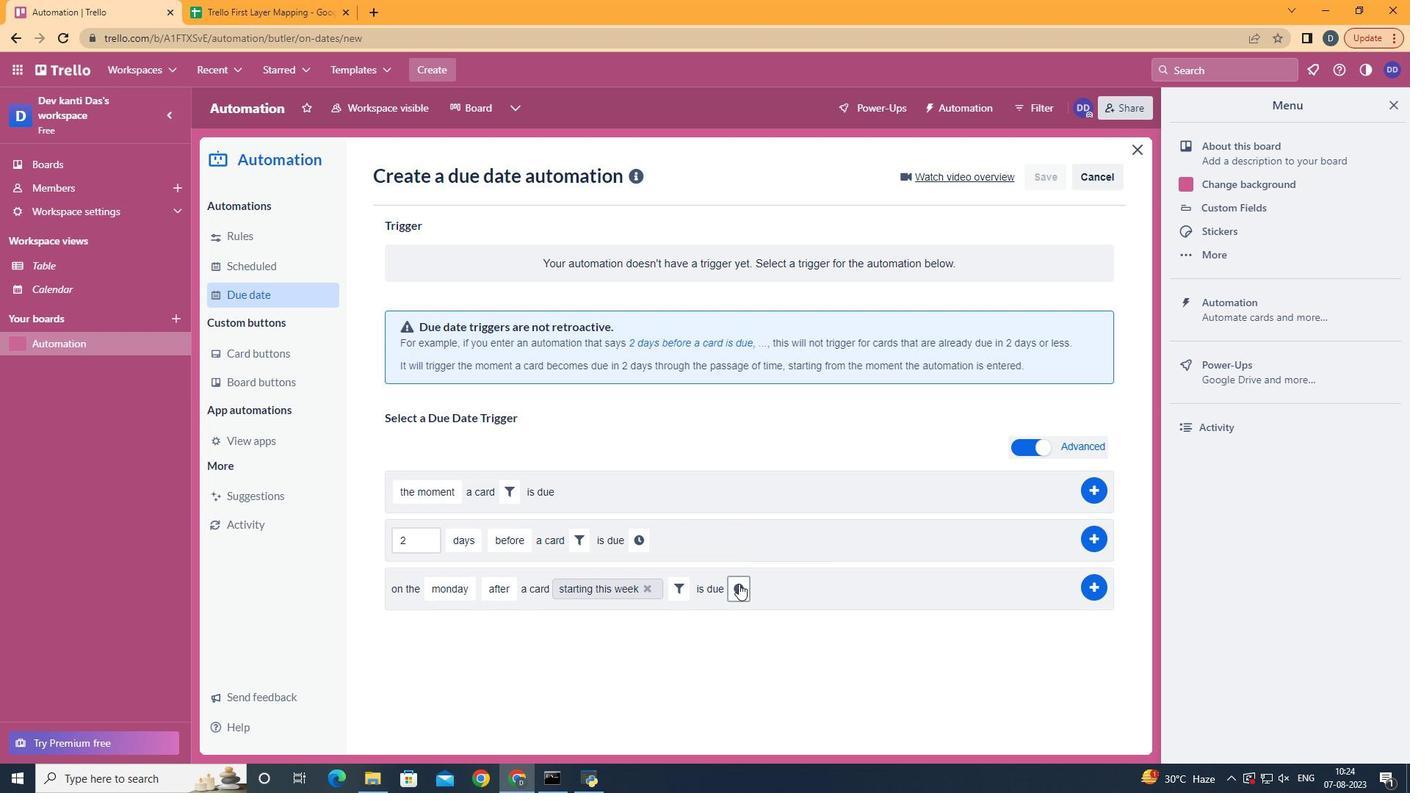 
Action: Mouse pressed left at (739, 584)
Screenshot: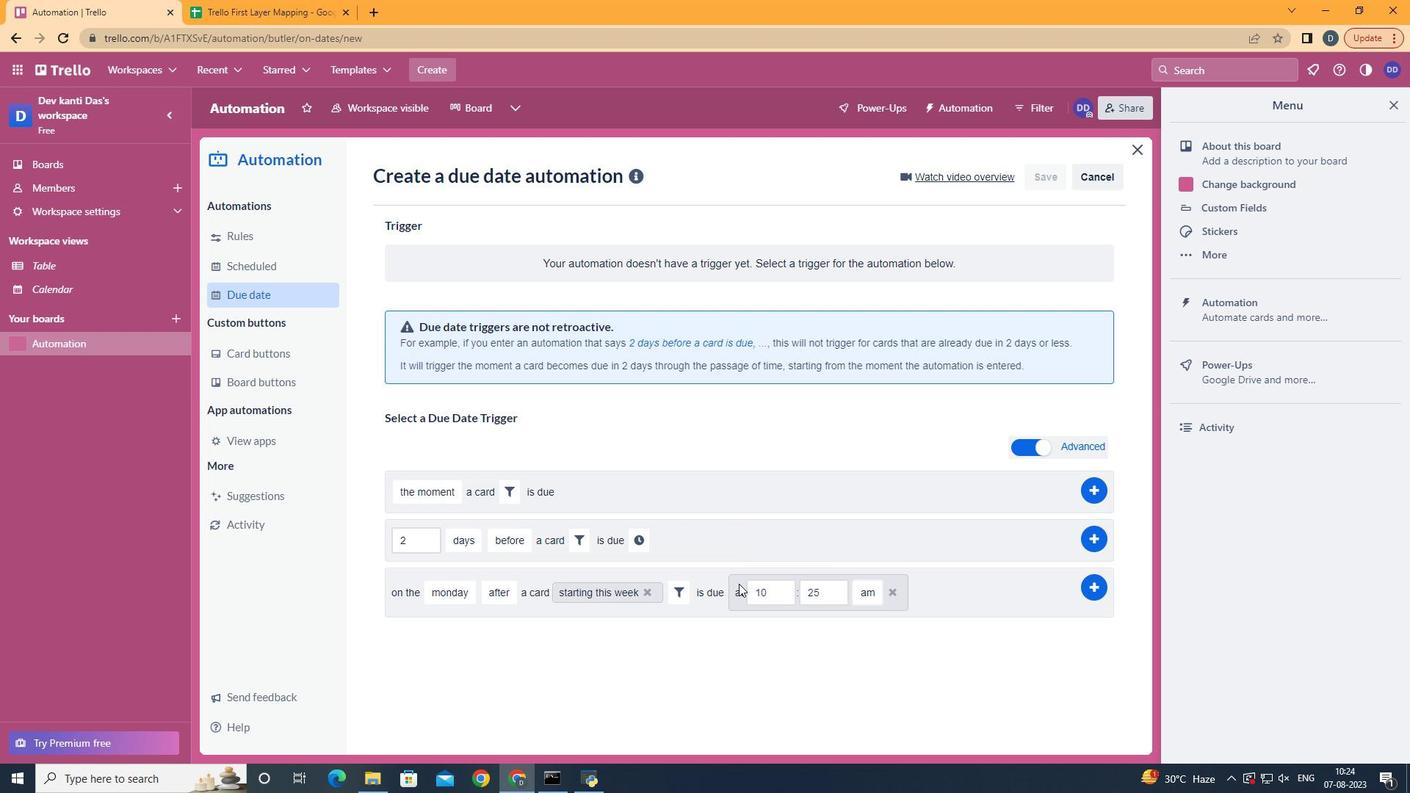 
Action: Mouse moved to (779, 591)
Screenshot: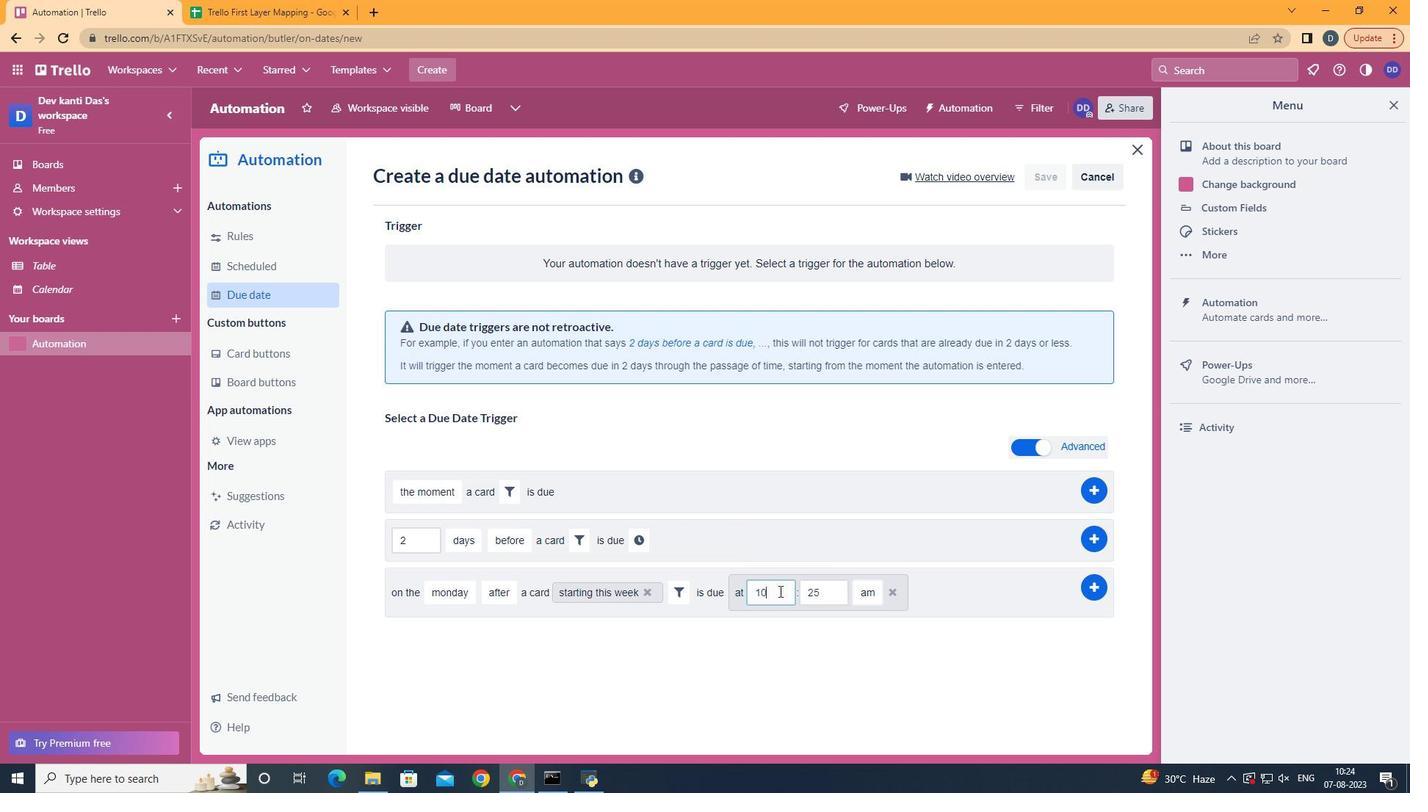
Action: Mouse pressed left at (779, 591)
Screenshot: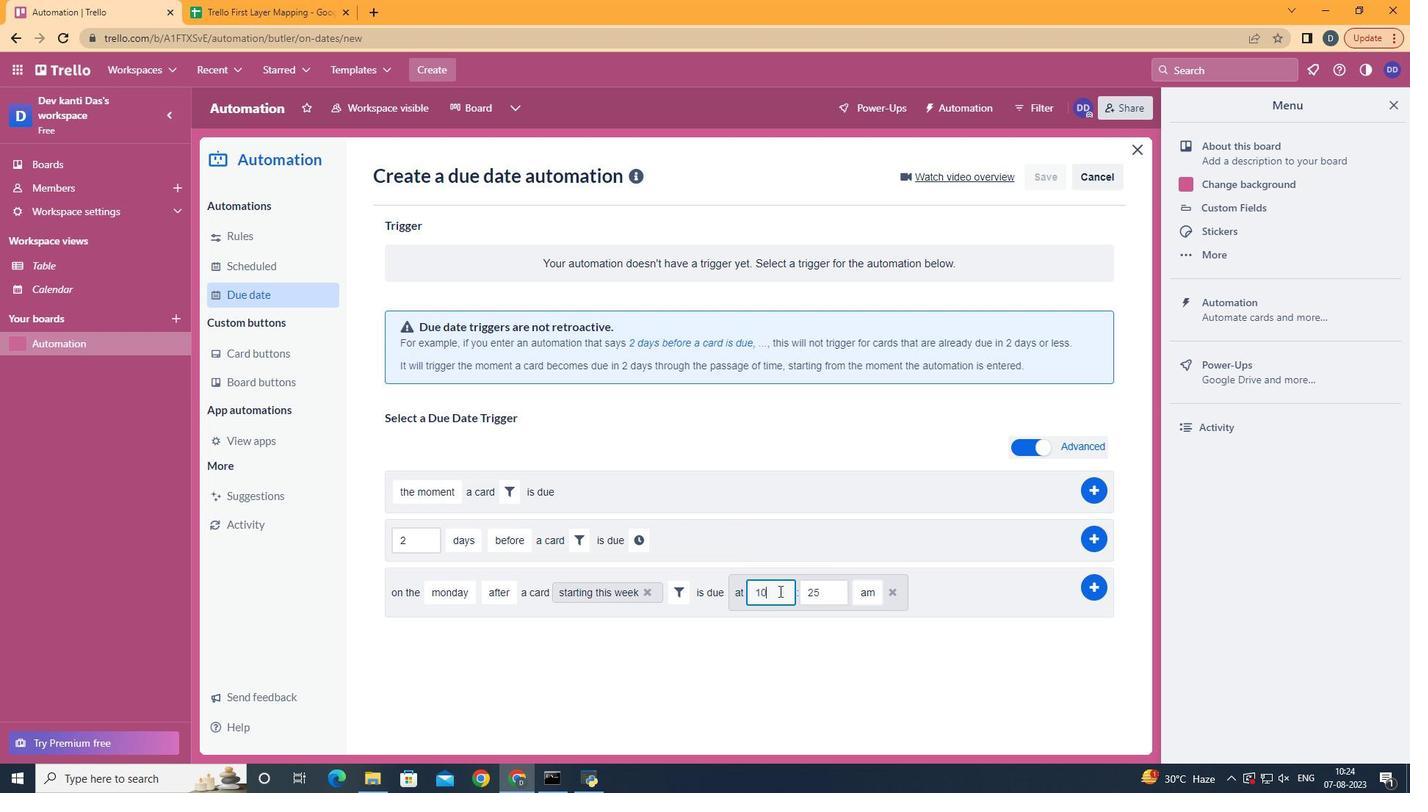 
Action: Mouse moved to (786, 590)
Screenshot: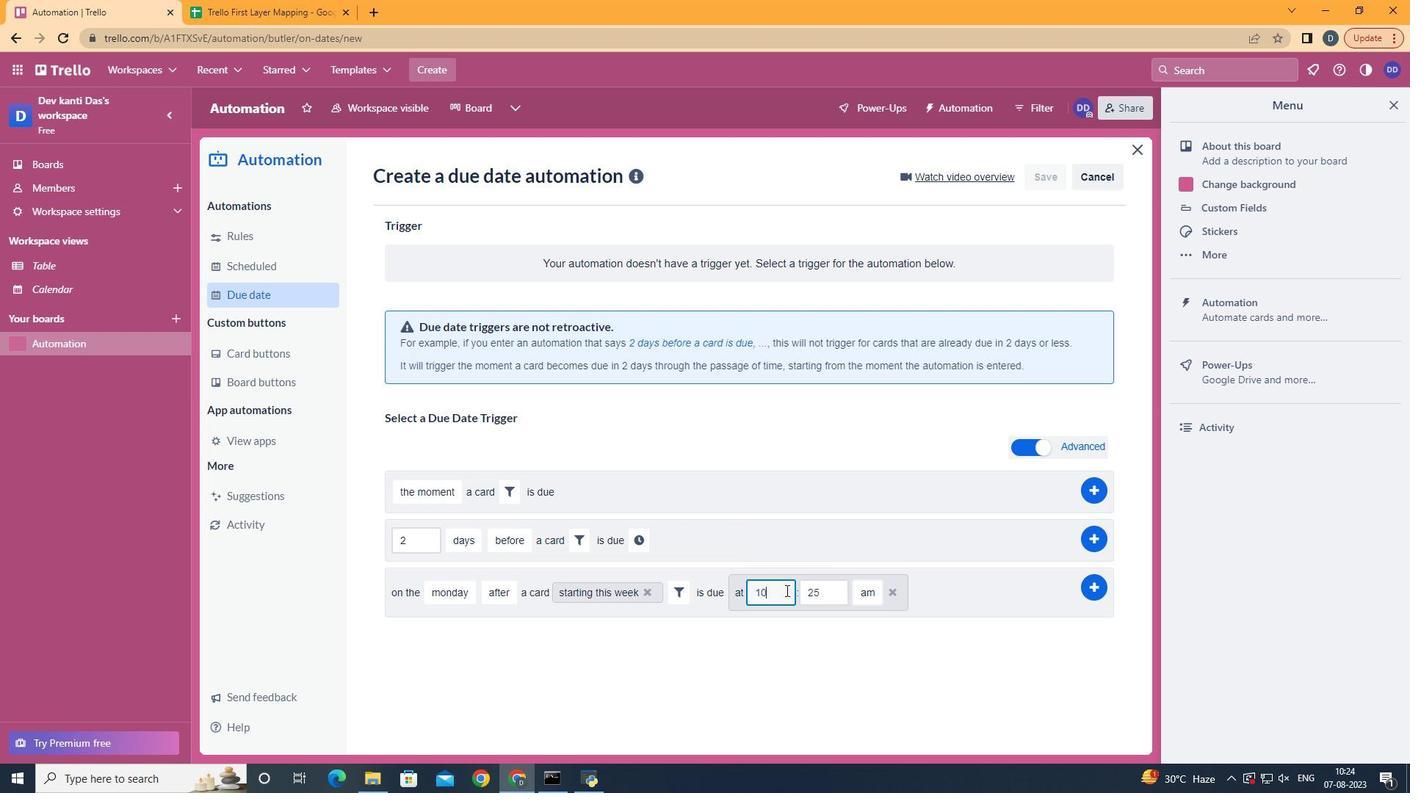 
Action: Key pressed <Key.backspace>1
Screenshot: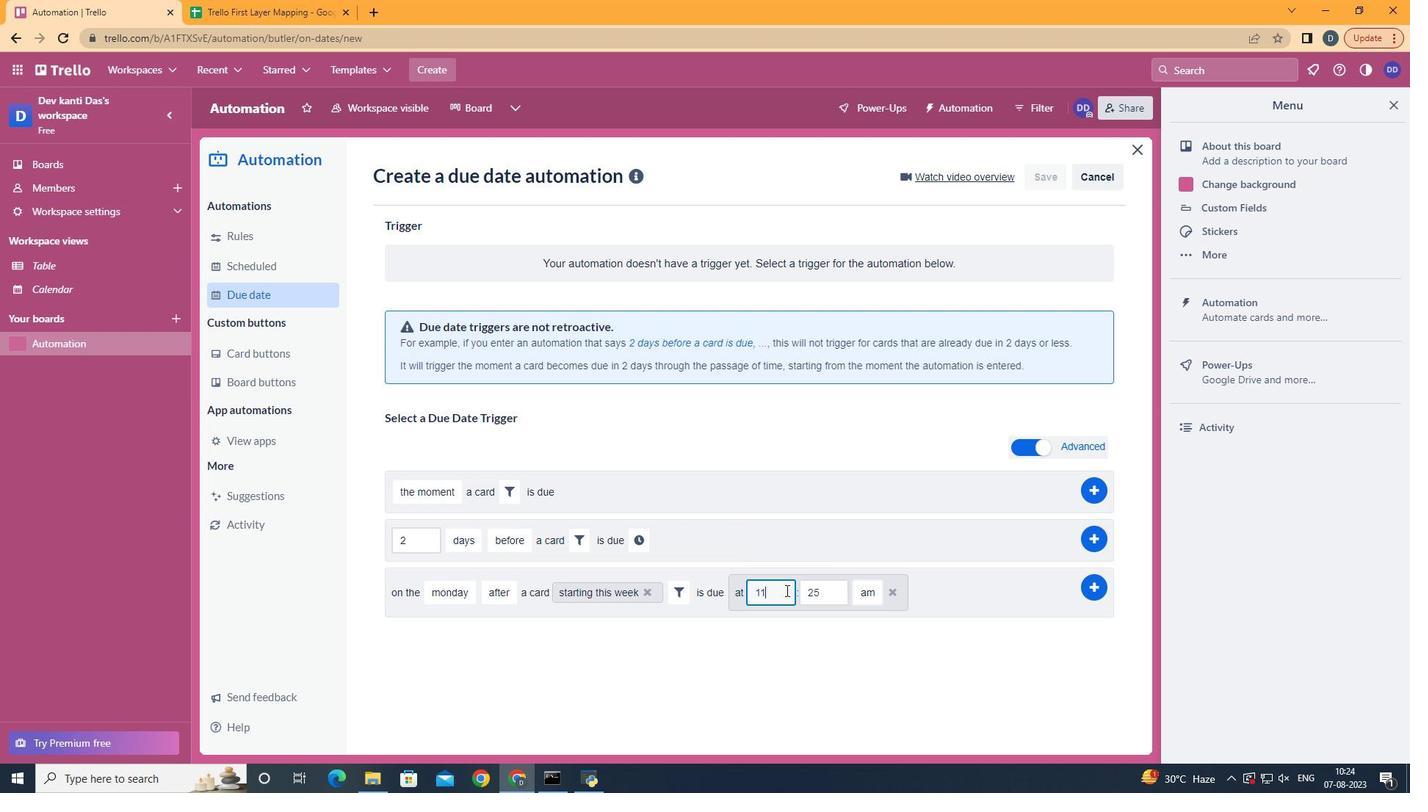 
Action: Mouse moved to (828, 590)
Screenshot: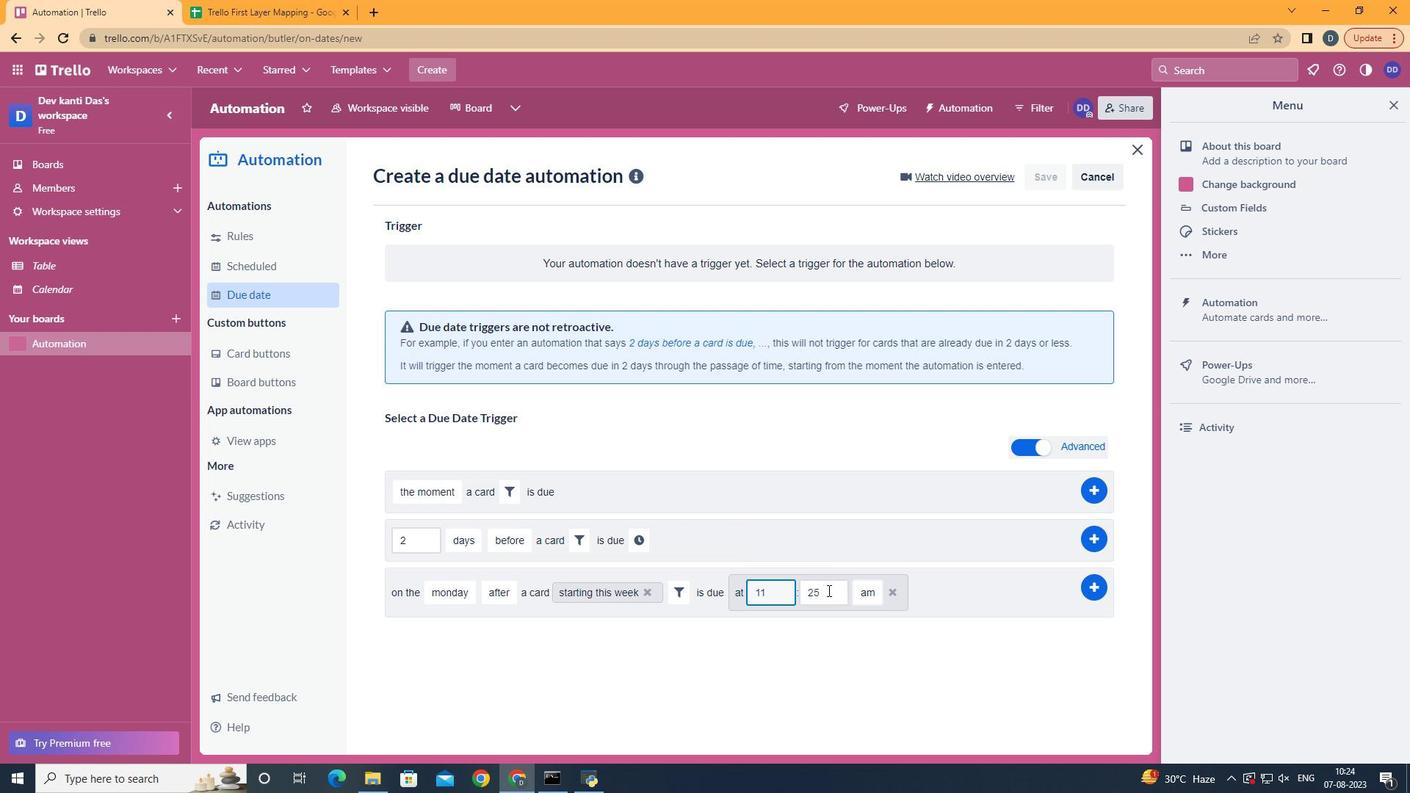 
Action: Mouse pressed left at (828, 590)
Screenshot: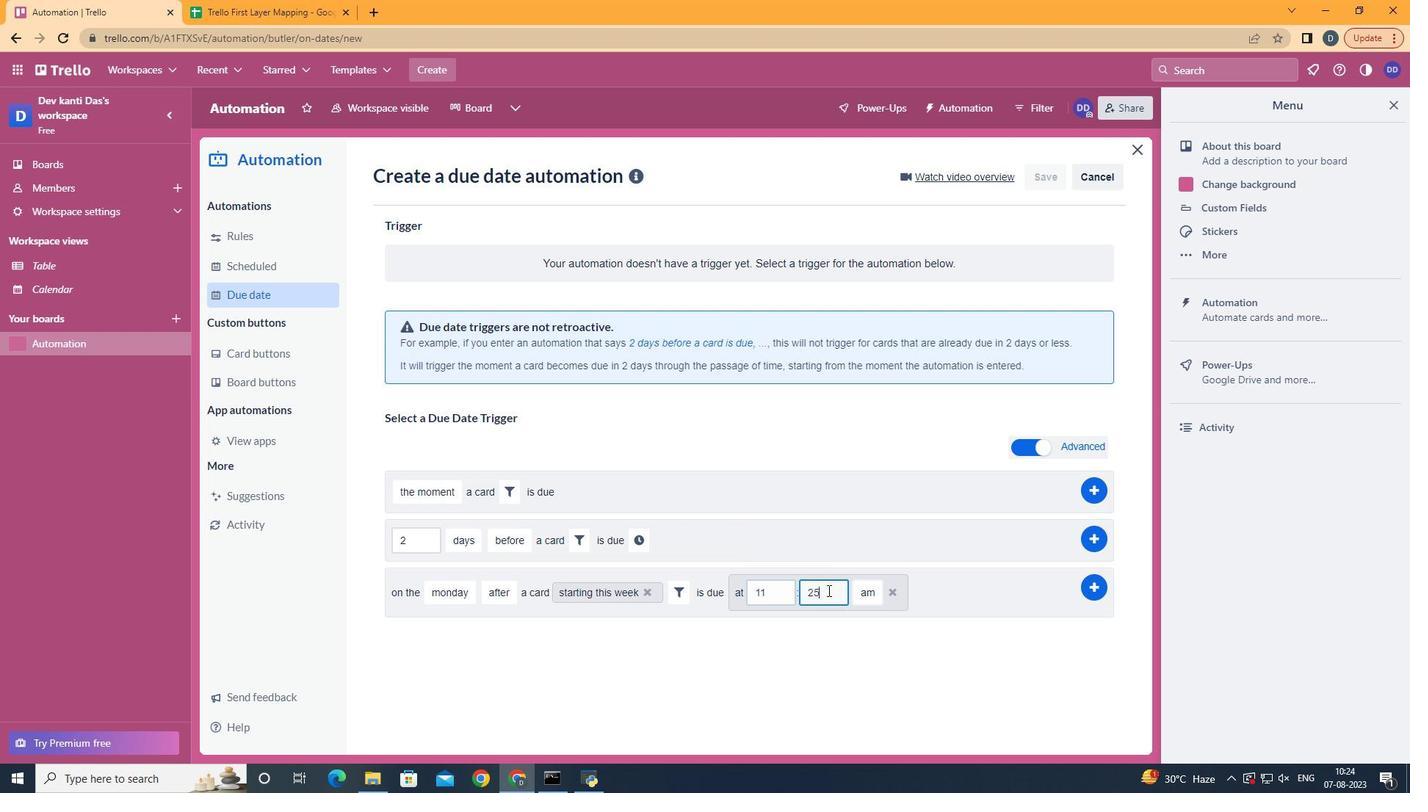 
Action: Mouse moved to (828, 591)
Screenshot: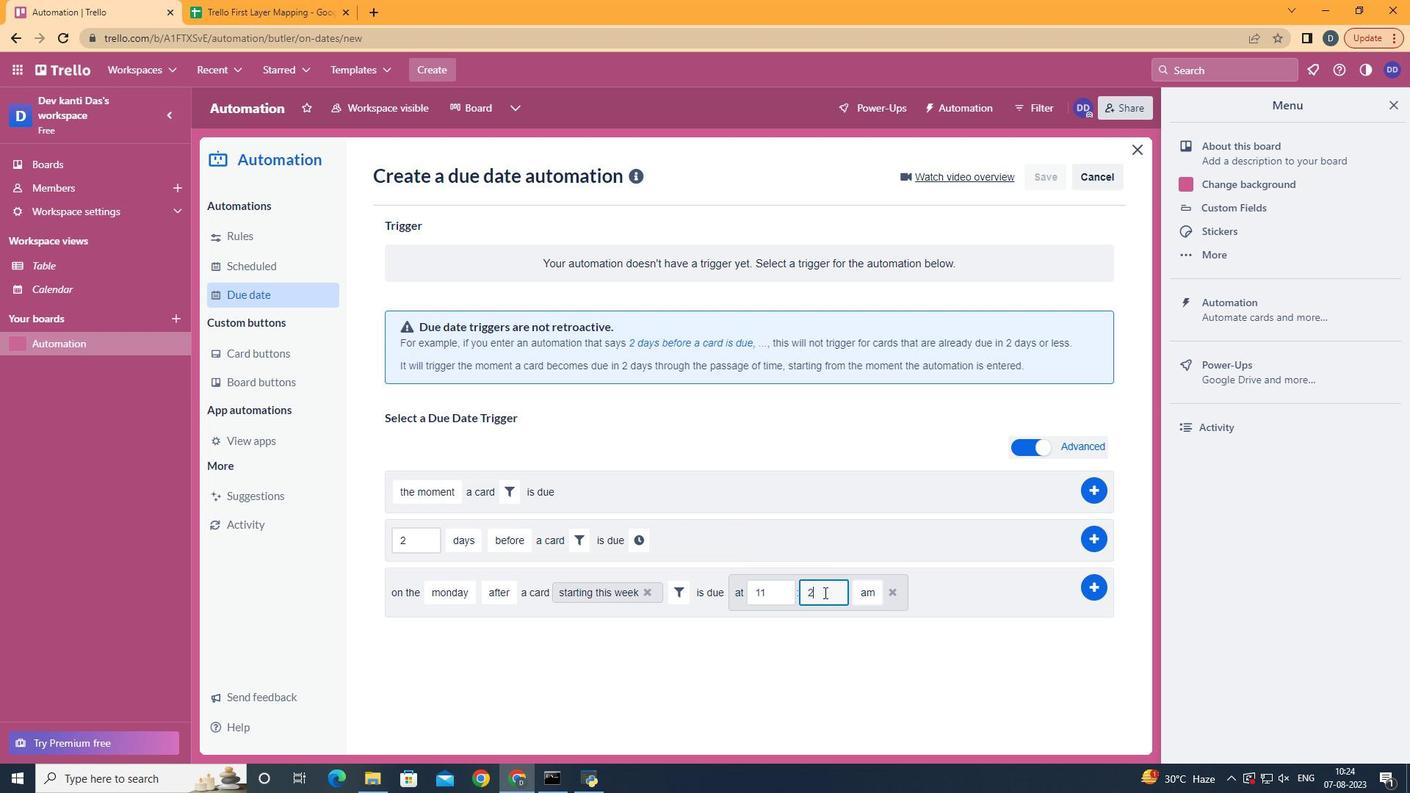 
Action: Key pressed <Key.backspace>
Screenshot: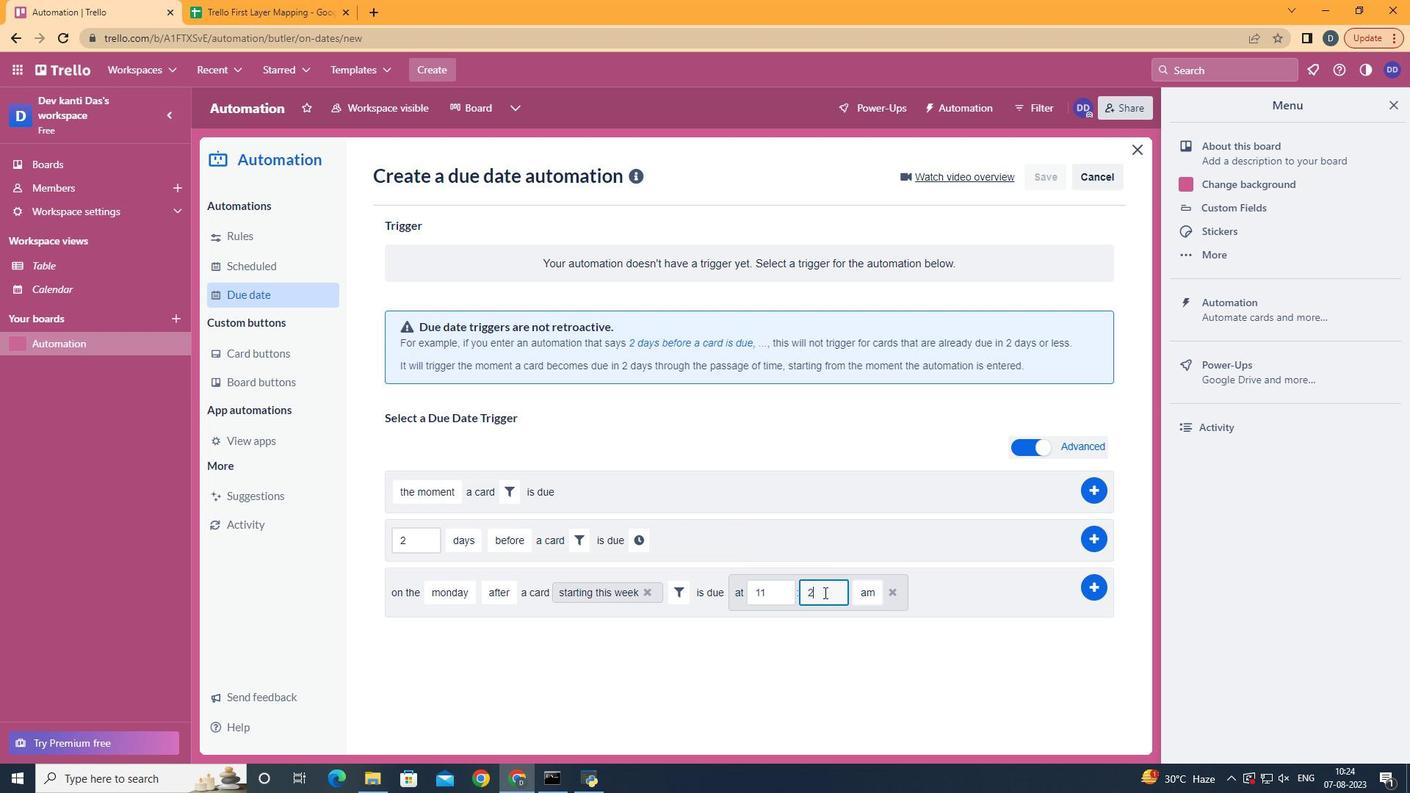 
Action: Mouse moved to (824, 592)
Screenshot: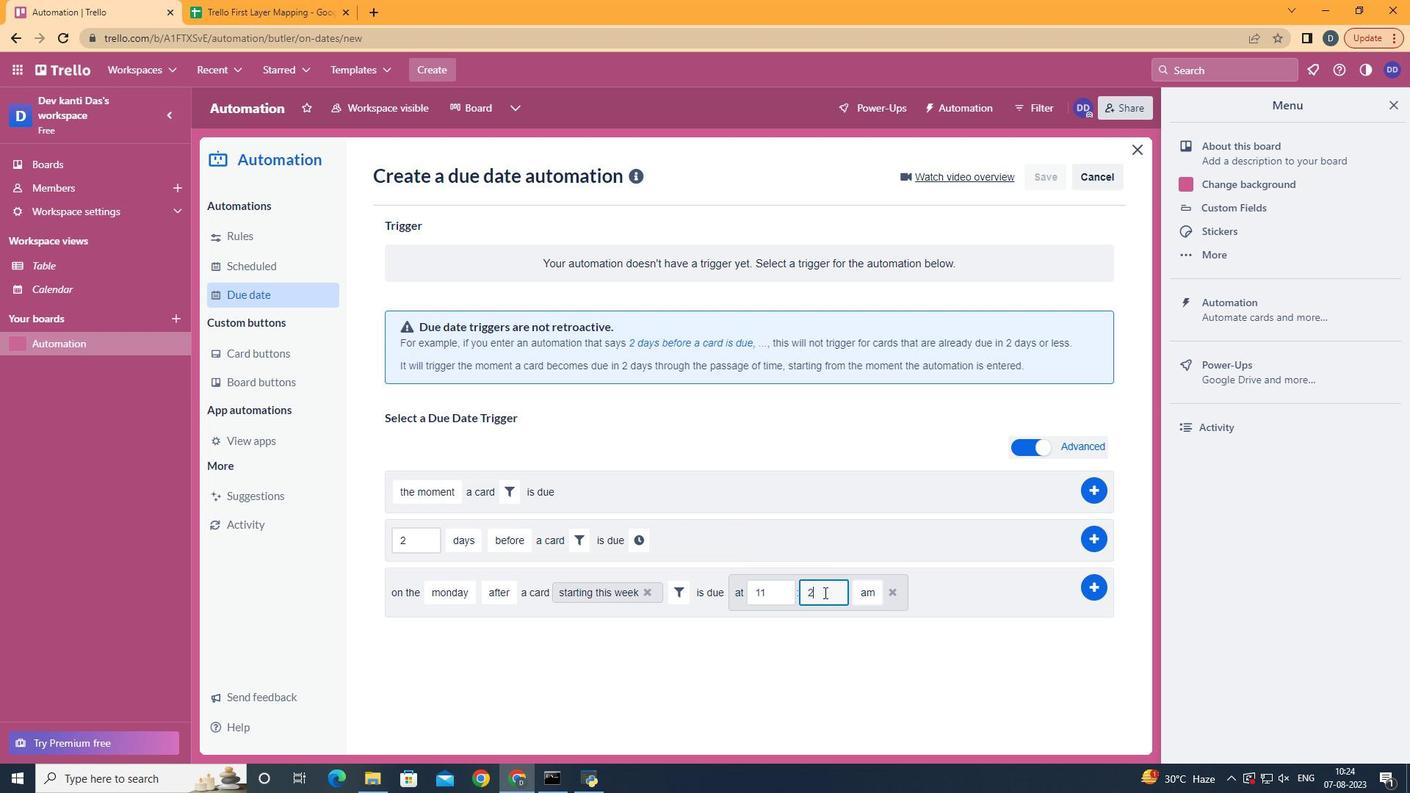 
Action: Key pressed <Key.backspace>00
Screenshot: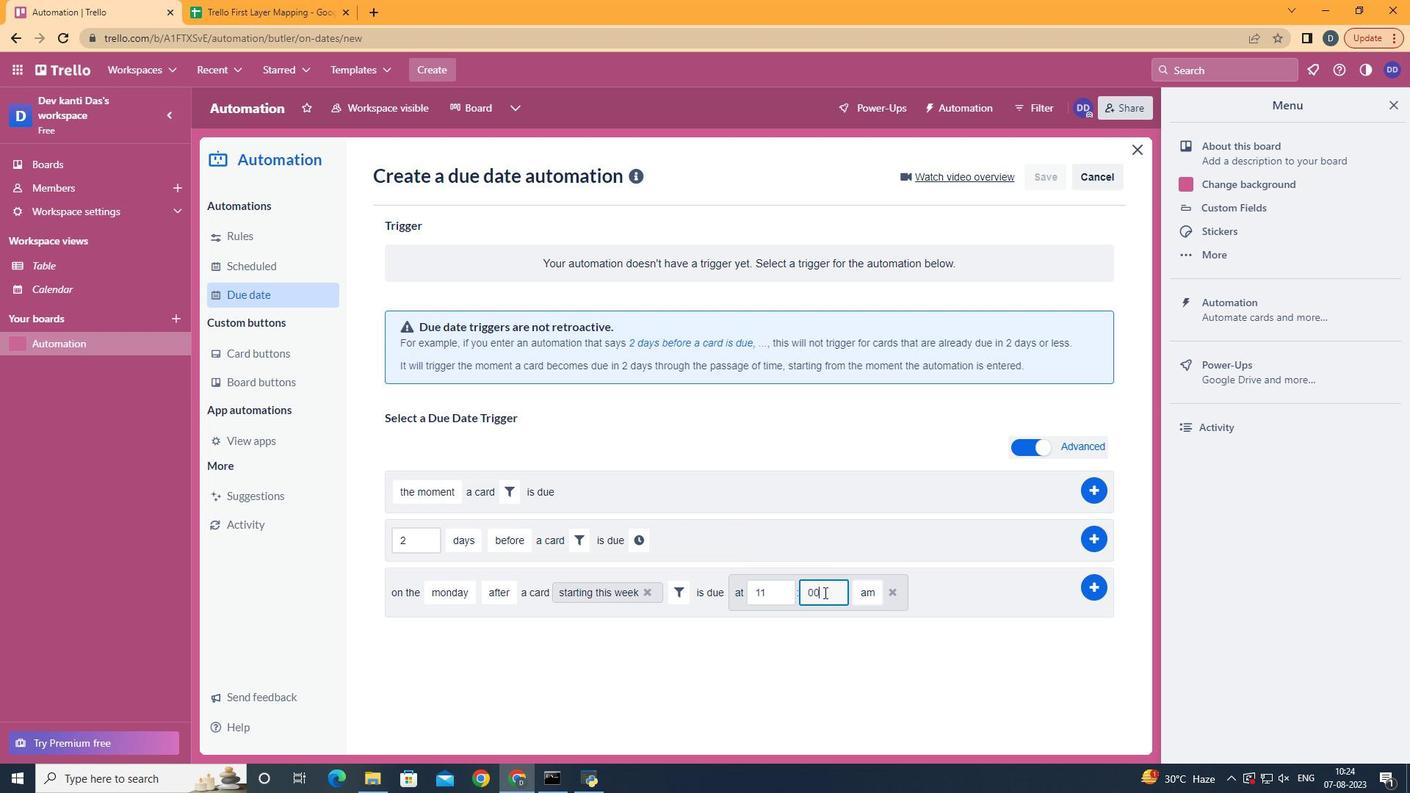 
Action: Mouse moved to (1100, 584)
Screenshot: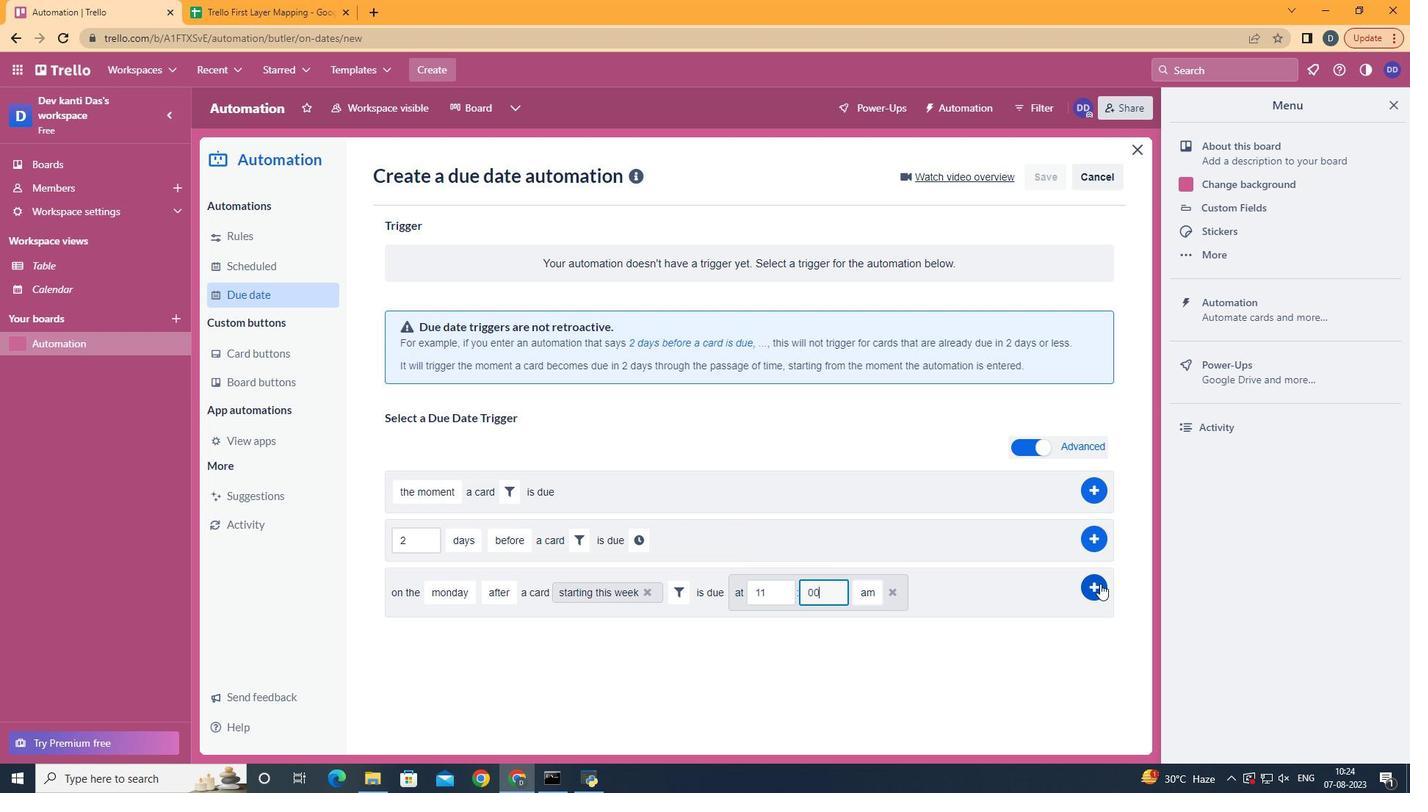 
Action: Mouse pressed left at (1100, 584)
Screenshot: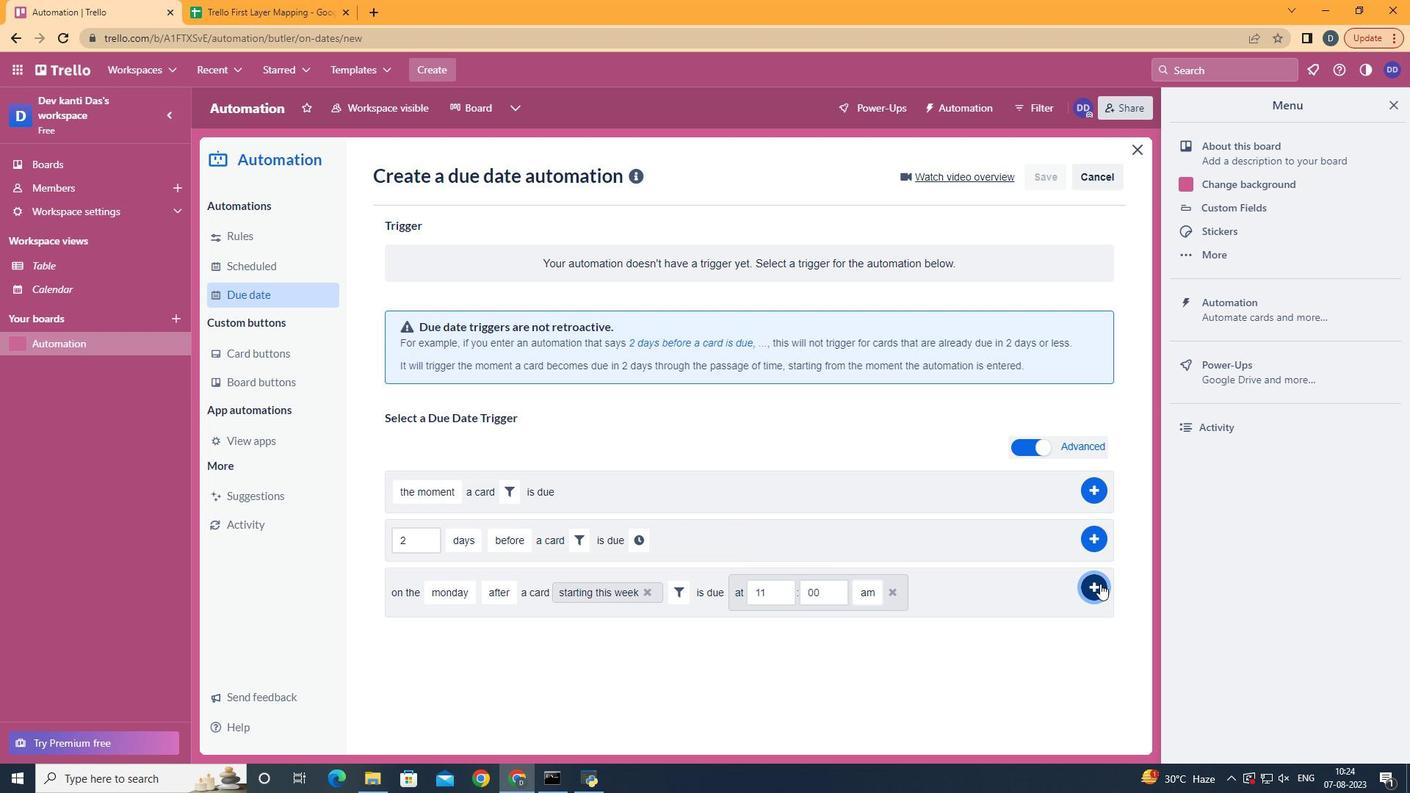 
Action: Mouse moved to (768, 268)
Screenshot: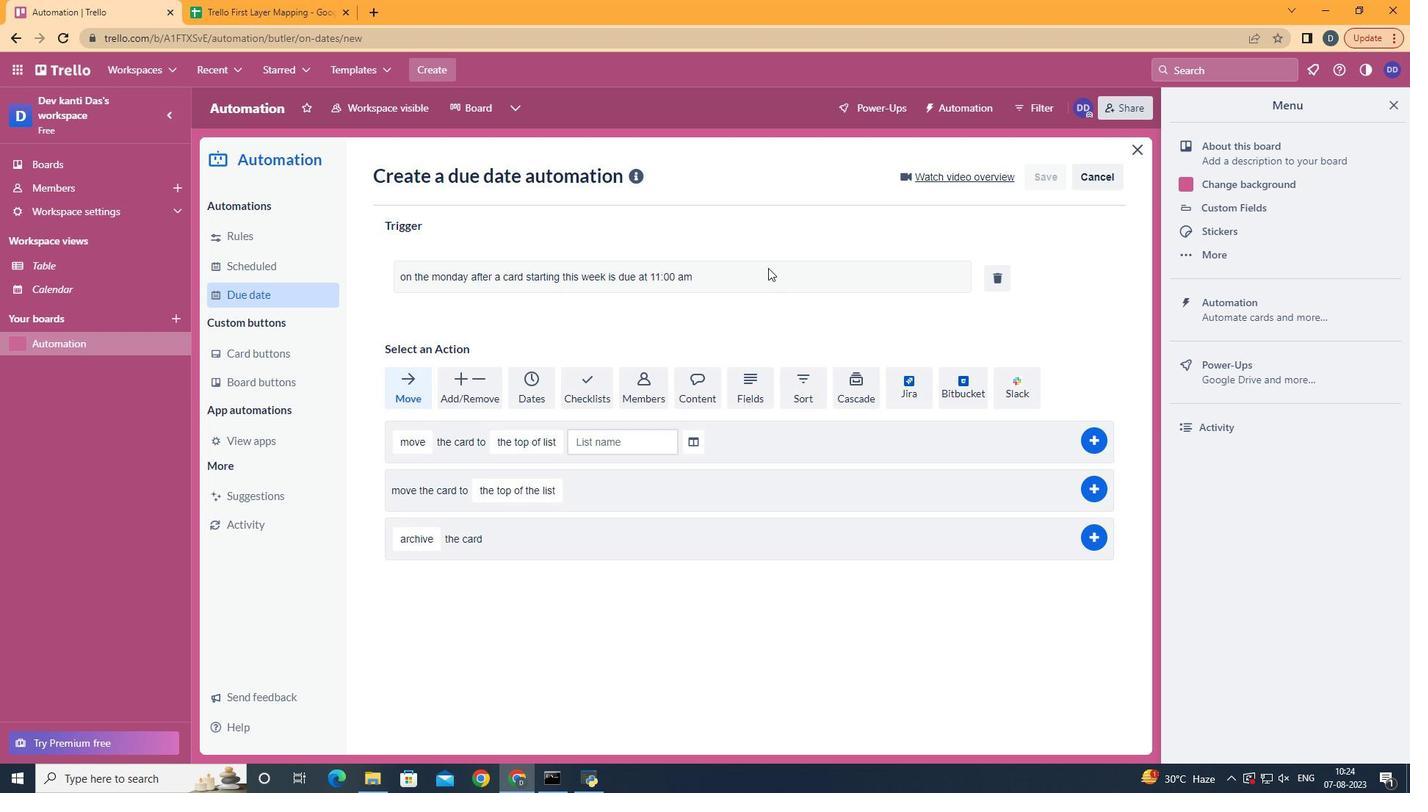 
